 Task: Add Attachment from "Attach a link" to Card Card0000000036 in Board Board0000000009 in Workspace WS0000000003 in Trello. Add Cover Red to Card Card0000000036 in Board Board0000000009 in Workspace WS0000000003 in Trello. Add "Join Card" Button Button0000000036  to Card Card0000000036 in Board Board0000000009 in Workspace WS0000000003 in Trello. Add Description DS0000000036 to Card Card0000000036 in Board Board0000000009 in Workspace WS0000000003 in Trello. Add Comment CM0000000036 to Card Card0000000036 in Board Board0000000009 in Workspace WS0000000003 in Trello
Action: Mouse moved to (577, 38)
Screenshot: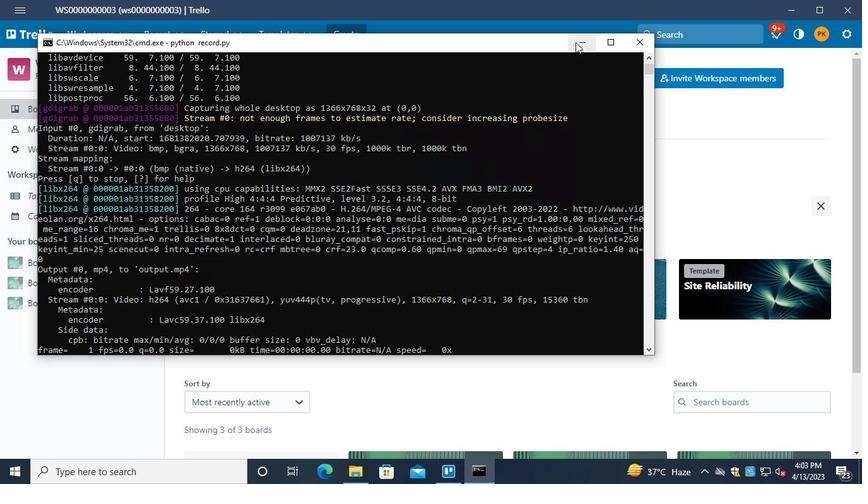 
Action: Mouse pressed left at (577, 38)
Screenshot: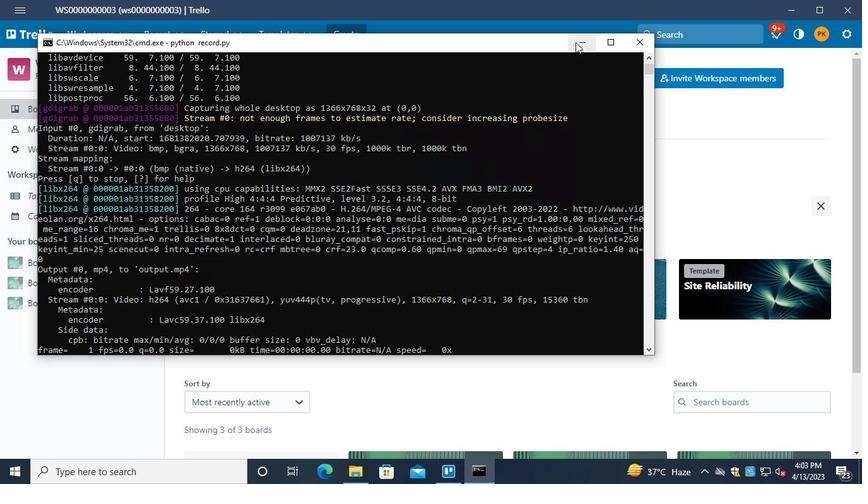 
Action: Mouse moved to (82, 312)
Screenshot: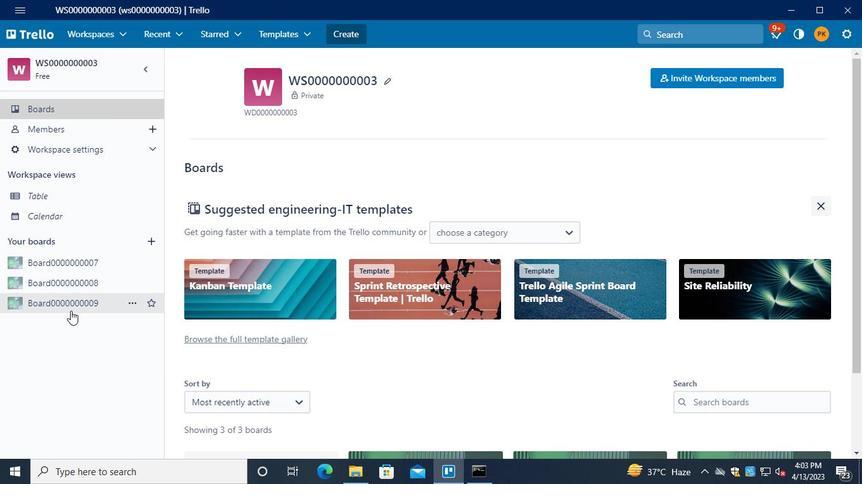
Action: Mouse pressed left at (82, 312)
Screenshot: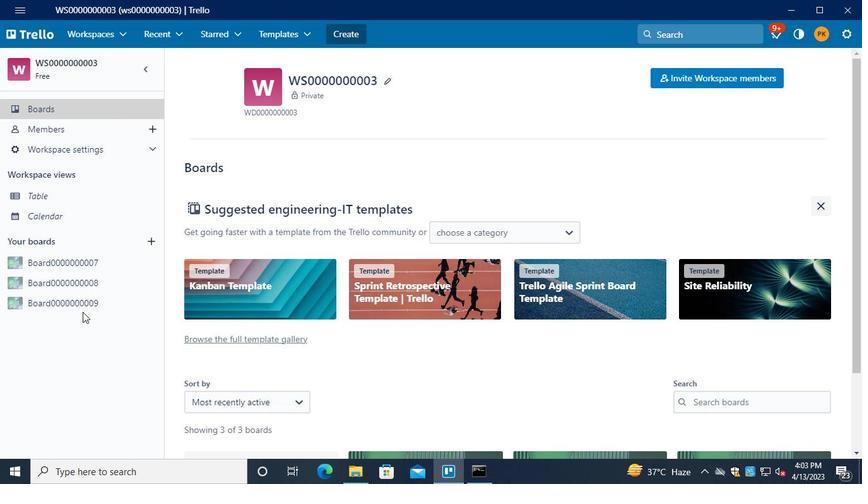 
Action: Mouse moved to (234, 380)
Screenshot: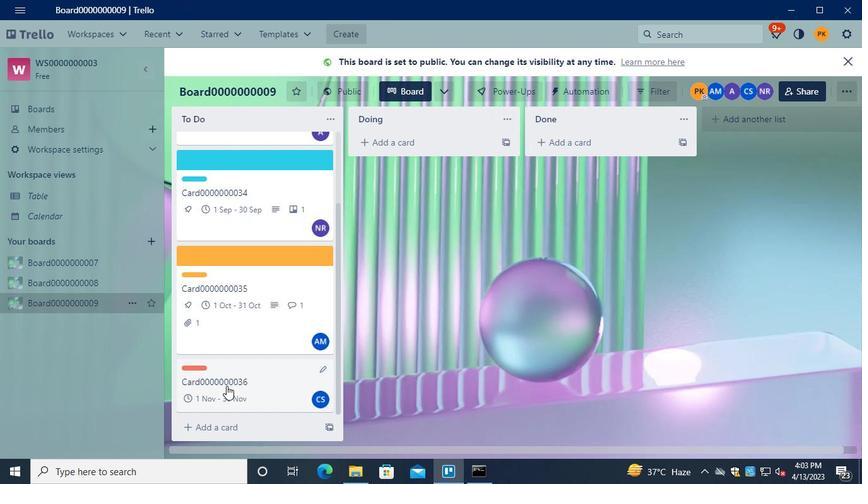 
Action: Mouse pressed left at (234, 380)
Screenshot: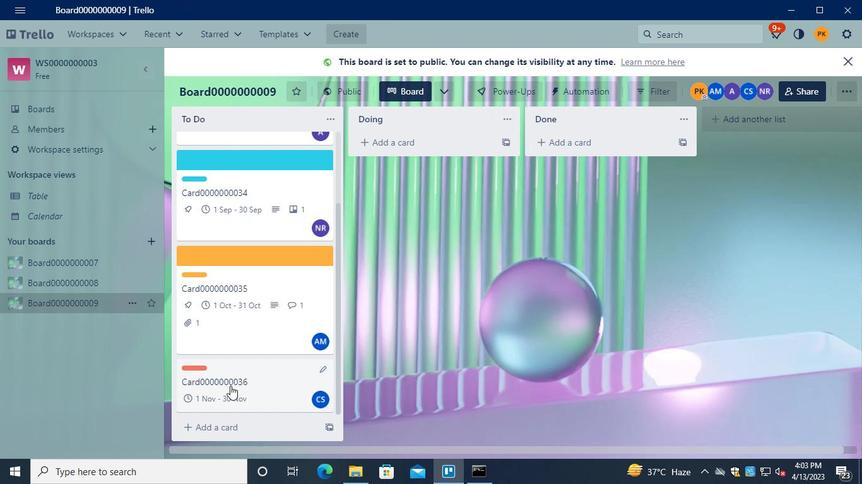 
Action: Mouse moved to (581, 266)
Screenshot: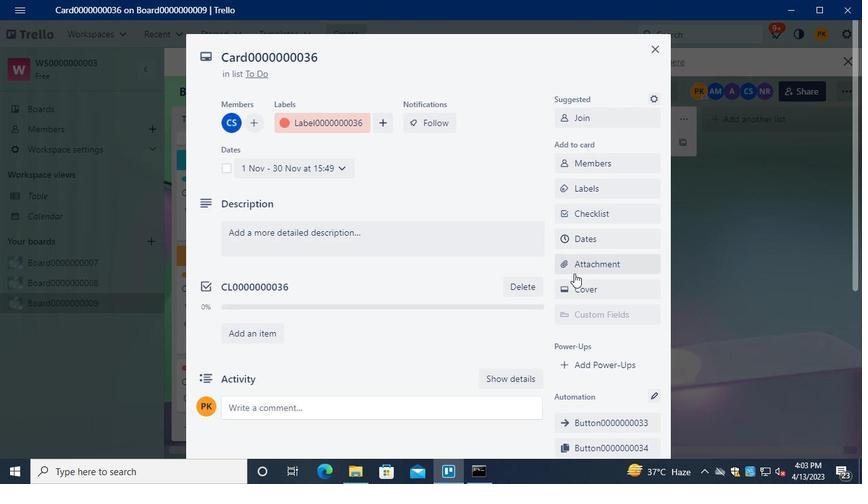 
Action: Mouse pressed left at (581, 266)
Screenshot: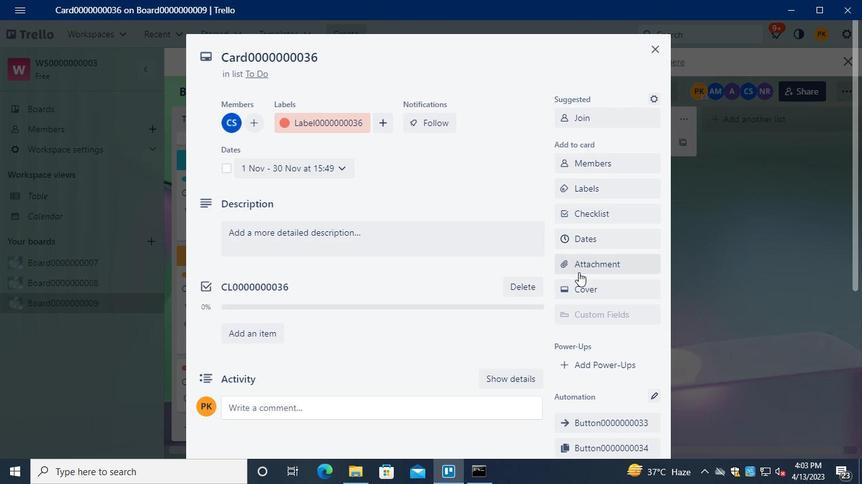 
Action: Mouse moved to (578, 258)
Screenshot: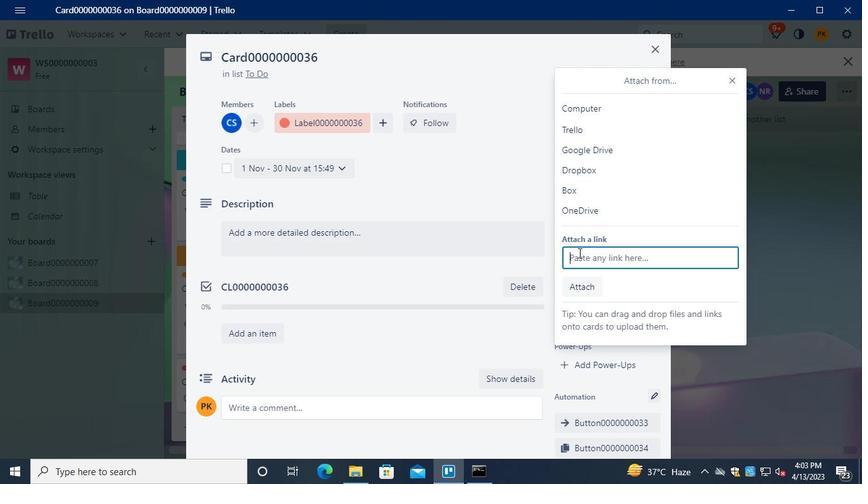 
Action: Keyboard Key.ctrl_l
Screenshot: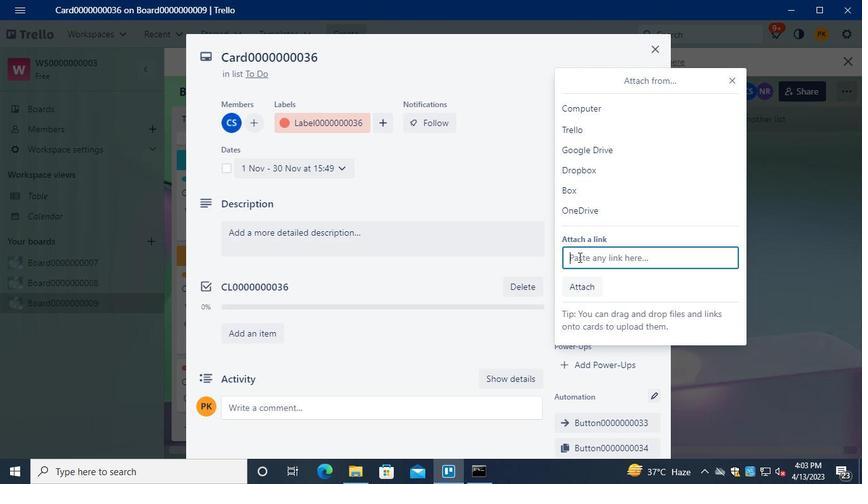 
Action: Keyboard \x16
Screenshot: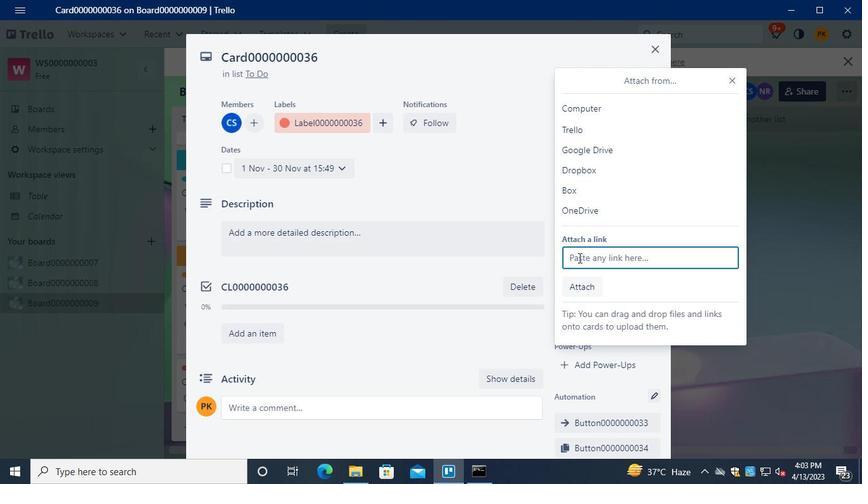 
Action: Mouse moved to (577, 259)
Screenshot: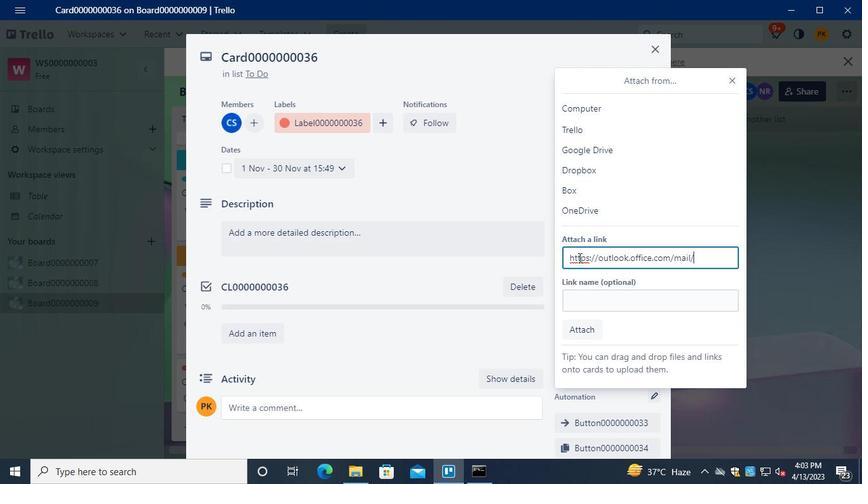 
Action: Keyboard Key.enter
Screenshot: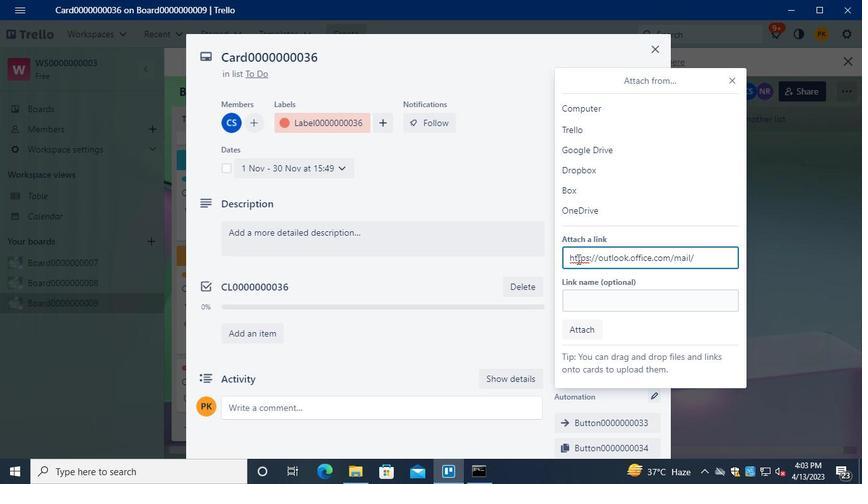 
Action: Mouse moved to (582, 280)
Screenshot: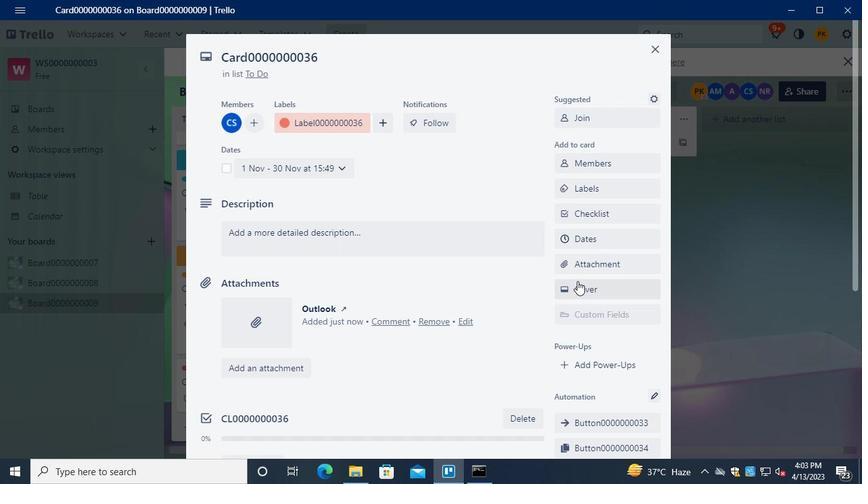 
Action: Mouse pressed left at (582, 280)
Screenshot: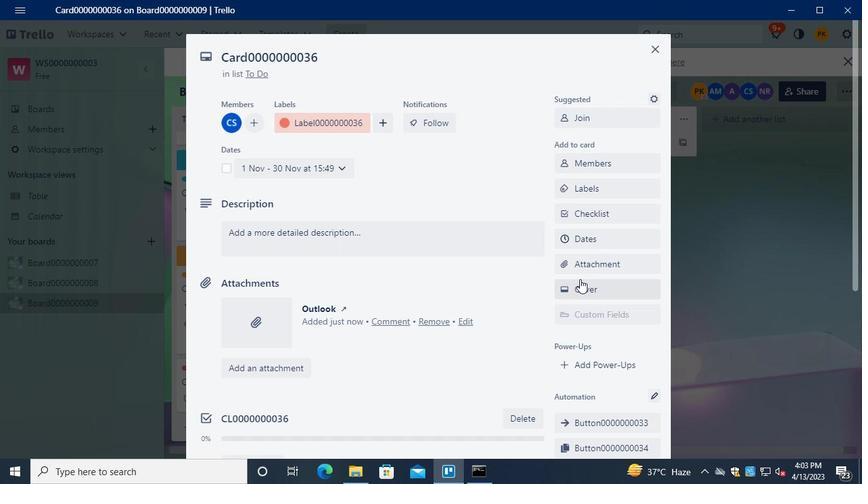 
Action: Mouse moved to (691, 208)
Screenshot: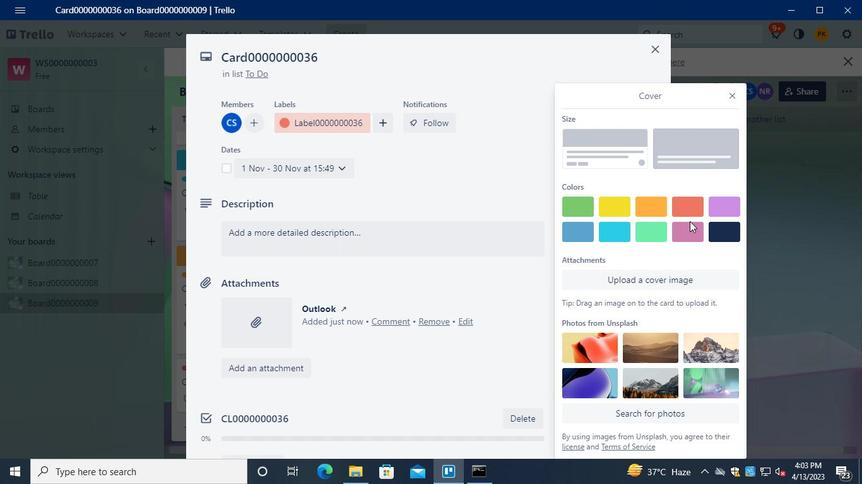 
Action: Mouse pressed left at (691, 208)
Screenshot: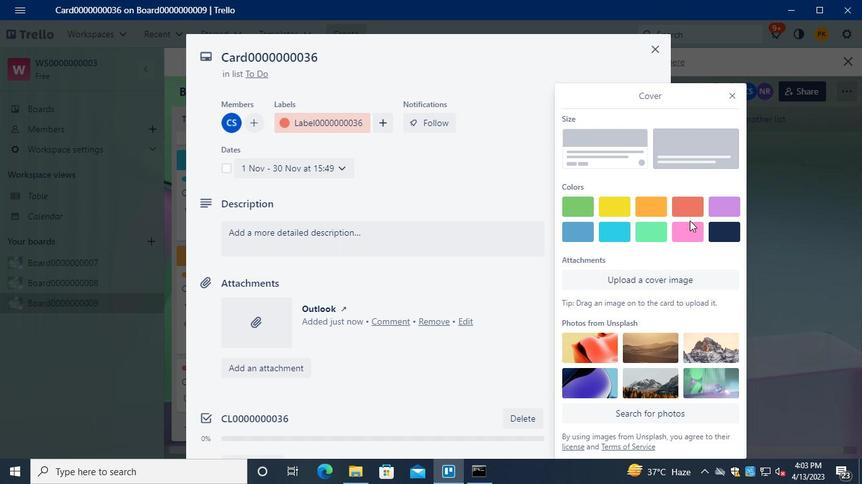 
Action: Mouse moved to (728, 75)
Screenshot: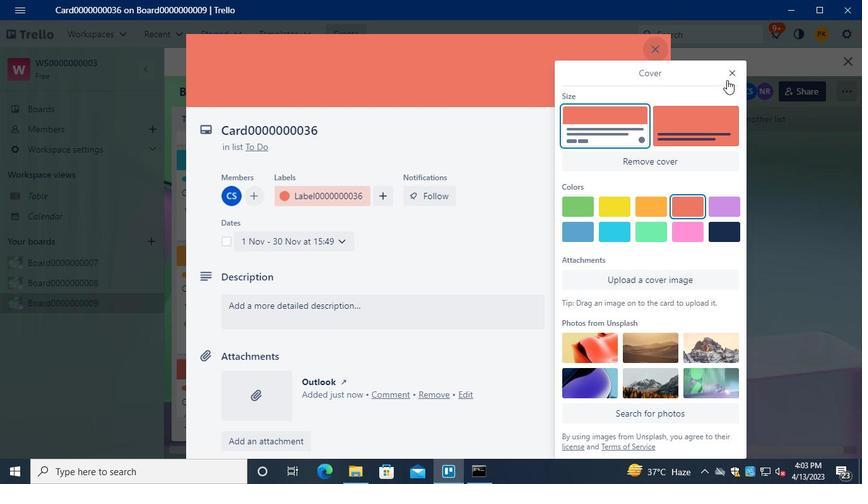 
Action: Mouse pressed left at (728, 75)
Screenshot: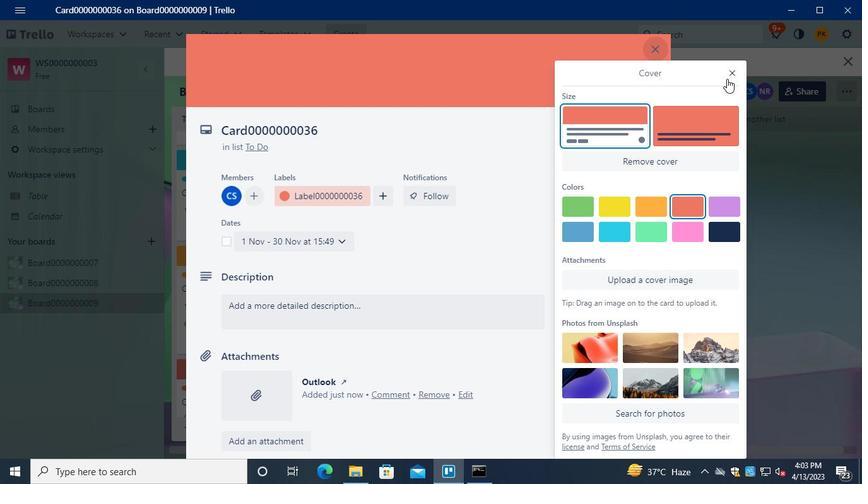 
Action: Mouse moved to (576, 424)
Screenshot: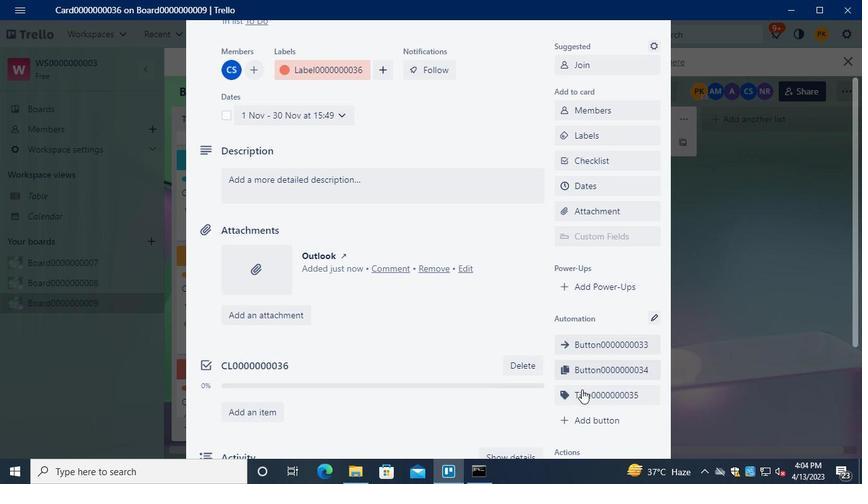 
Action: Mouse pressed left at (576, 424)
Screenshot: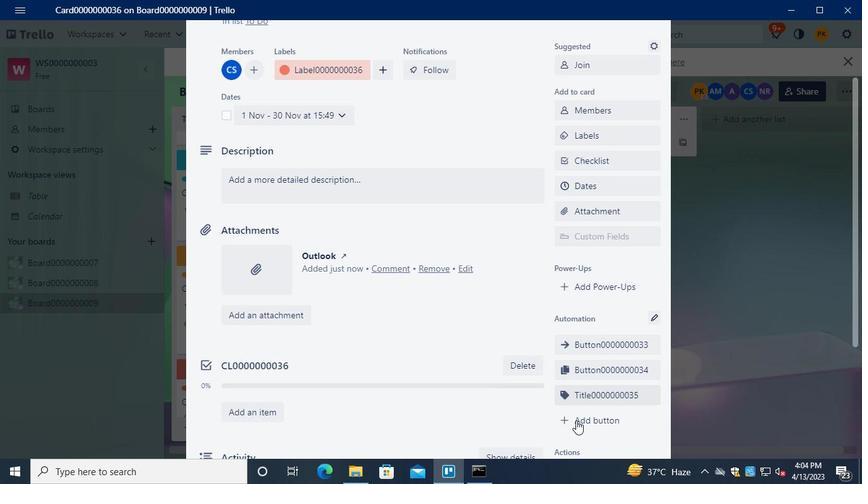 
Action: Mouse moved to (614, 210)
Screenshot: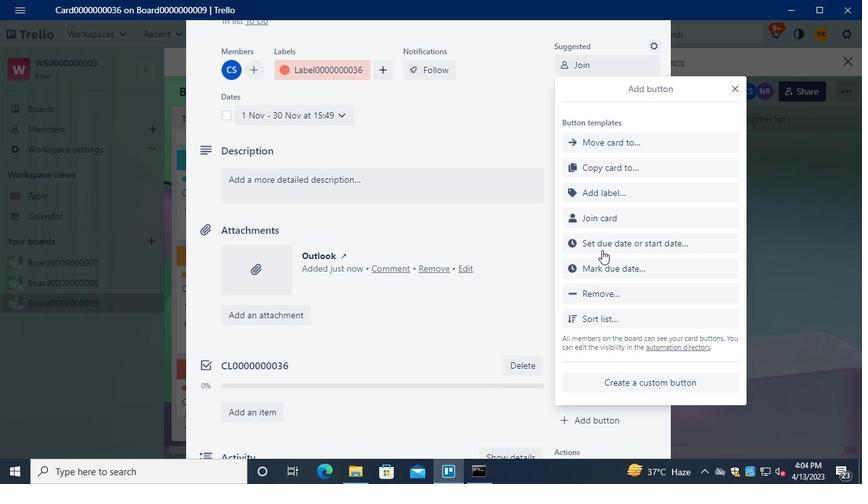 
Action: Mouse pressed left at (614, 210)
Screenshot: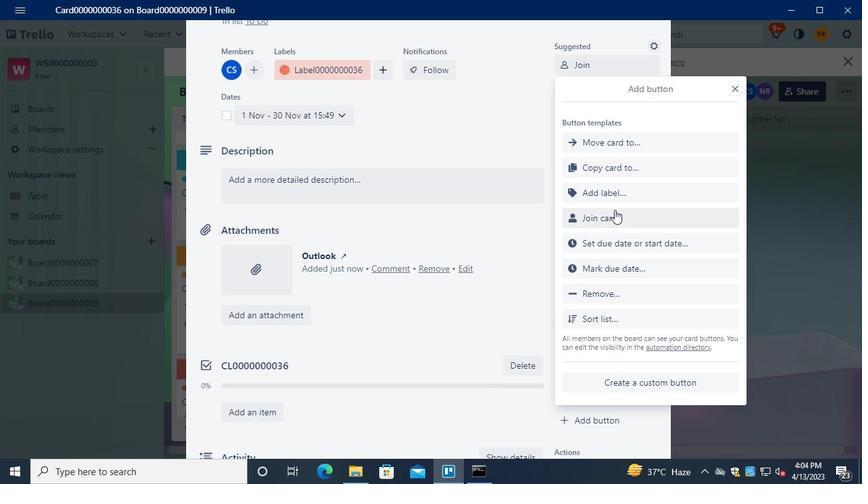 
Action: Mouse moved to (611, 212)
Screenshot: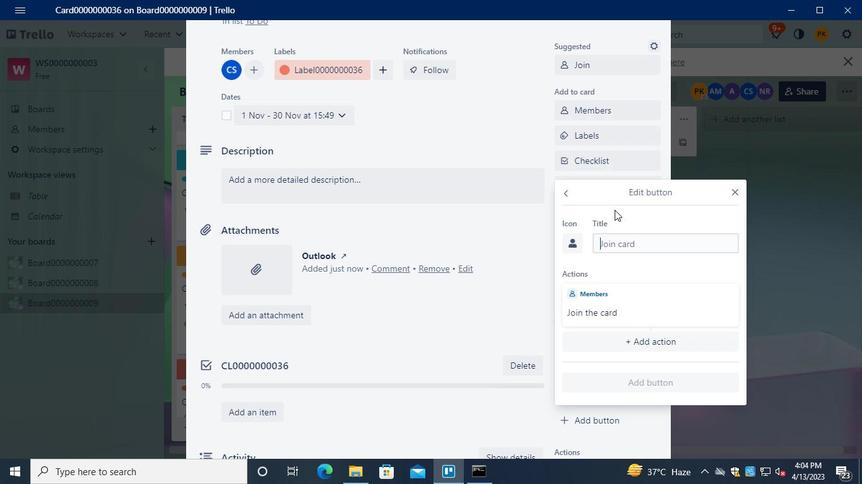 
Action: Keyboard Key.shift
Screenshot: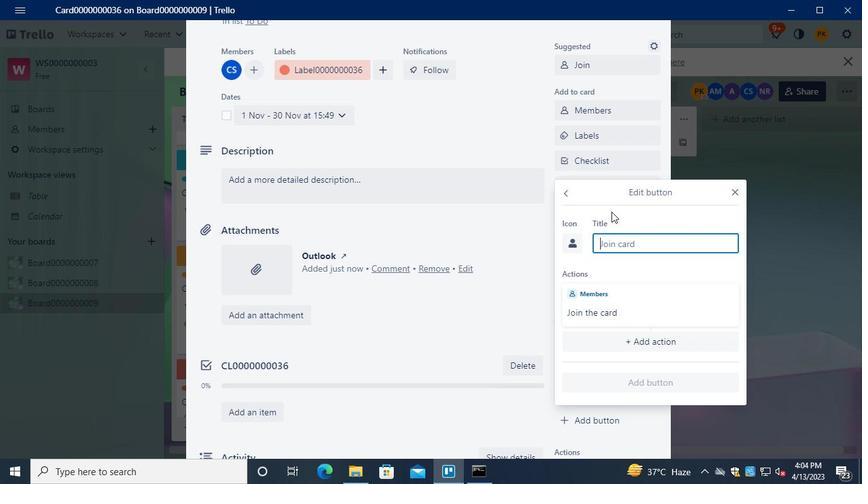 
Action: Keyboard Key.shift
Screenshot: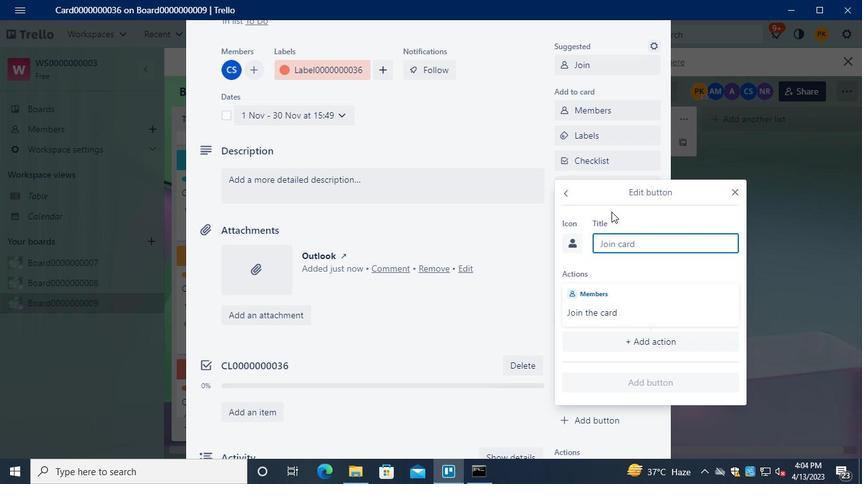 
Action: Keyboard Key.shift
Screenshot: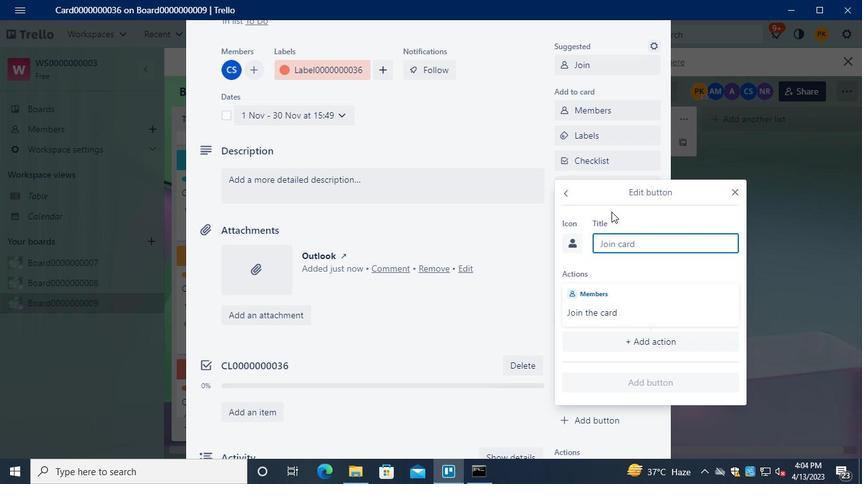 
Action: Keyboard Key.shift
Screenshot: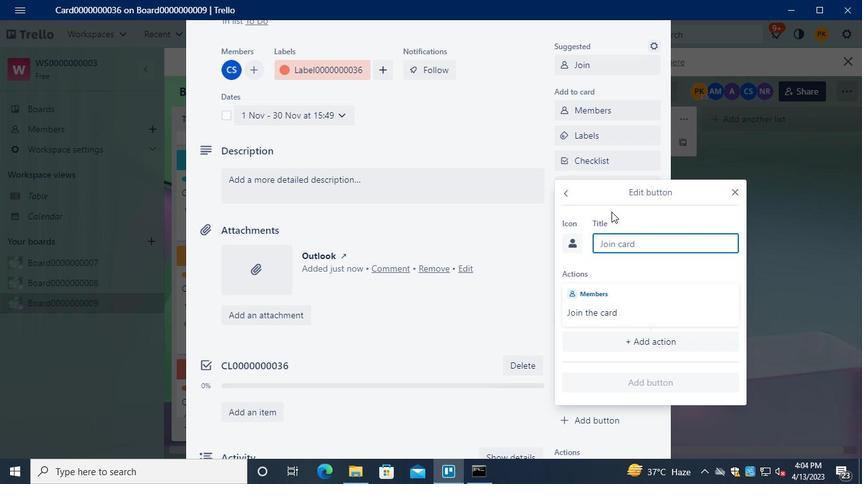 
Action: Keyboard Key.shift
Screenshot: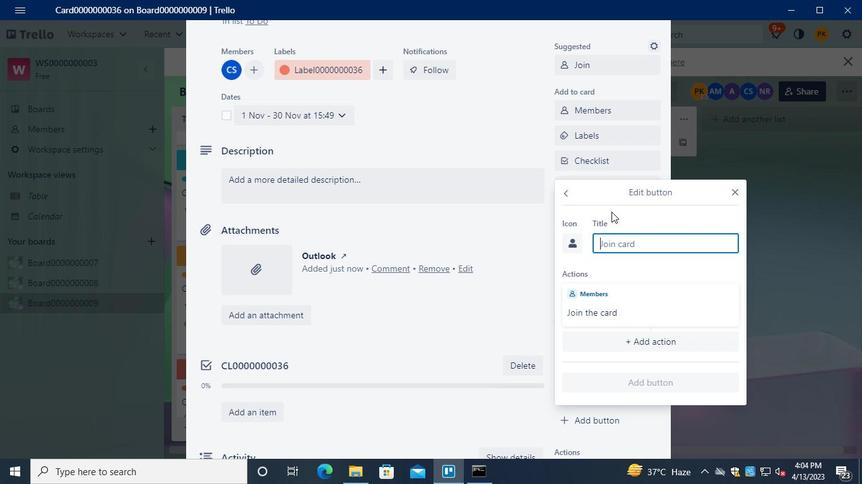
Action: Keyboard Key.shift
Screenshot: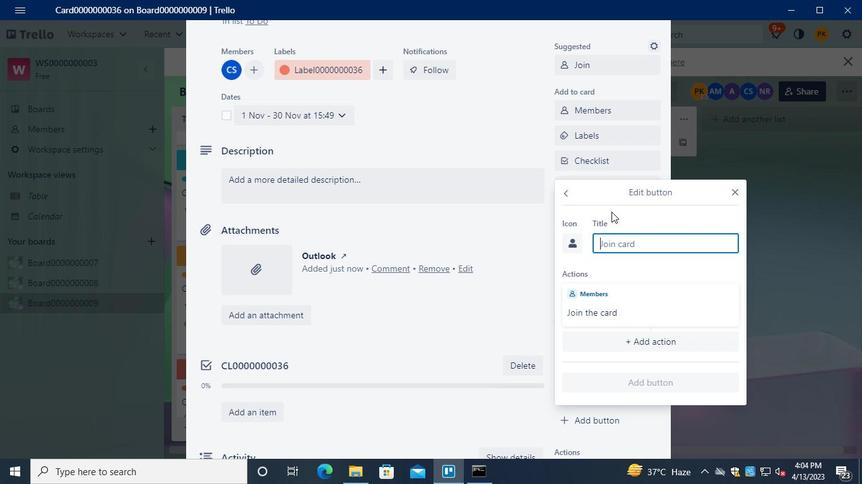 
Action: Keyboard Key.shift
Screenshot: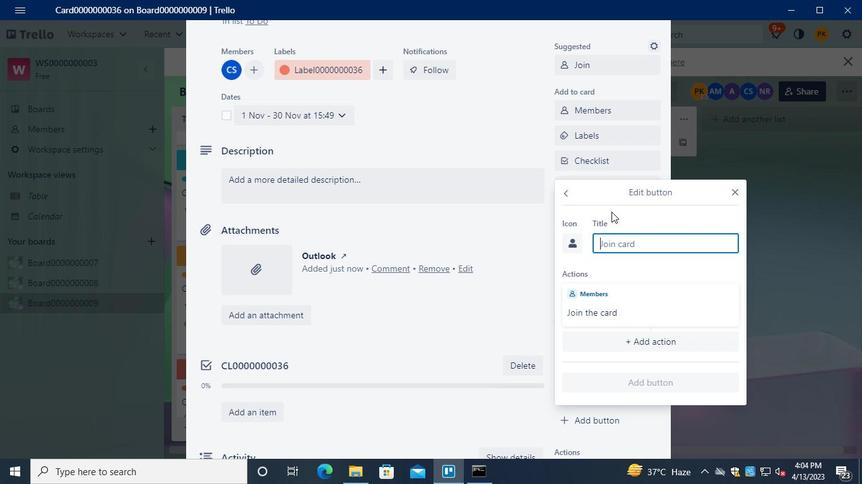 
Action: Keyboard Key.shift
Screenshot: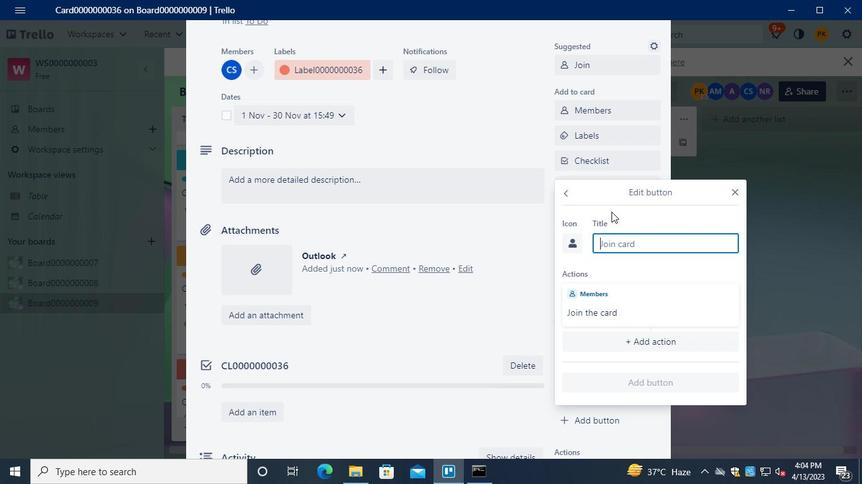
Action: Keyboard Key.shift
Screenshot: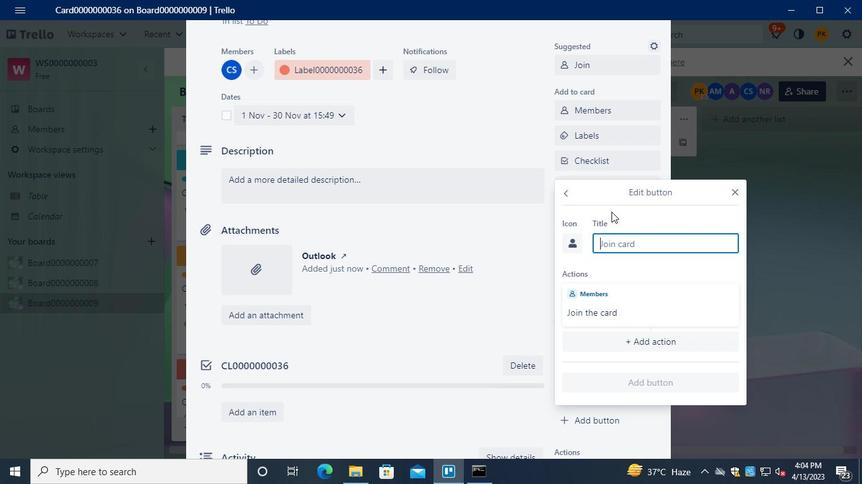 
Action: Keyboard Key.shift
Screenshot: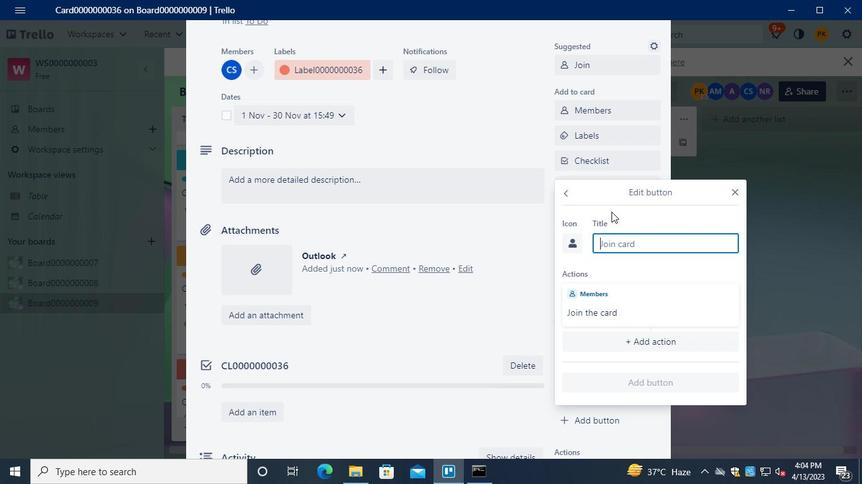 
Action: Keyboard Key.shift
Screenshot: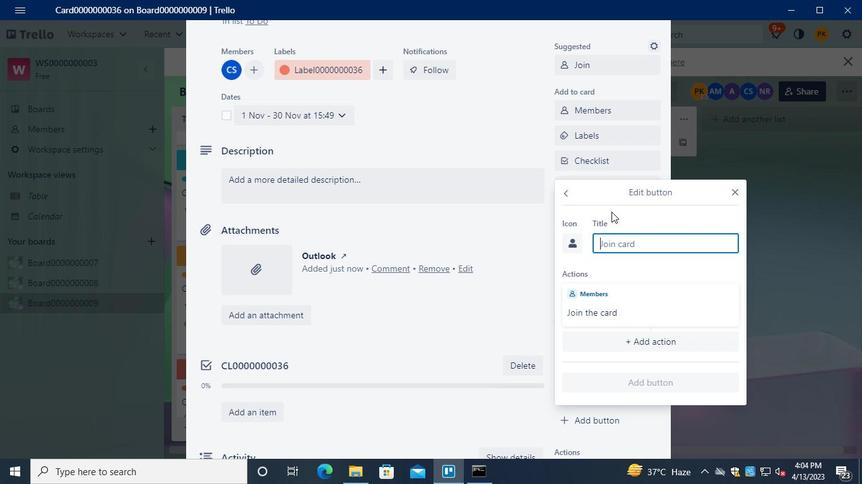 
Action: Keyboard Key.shift
Screenshot: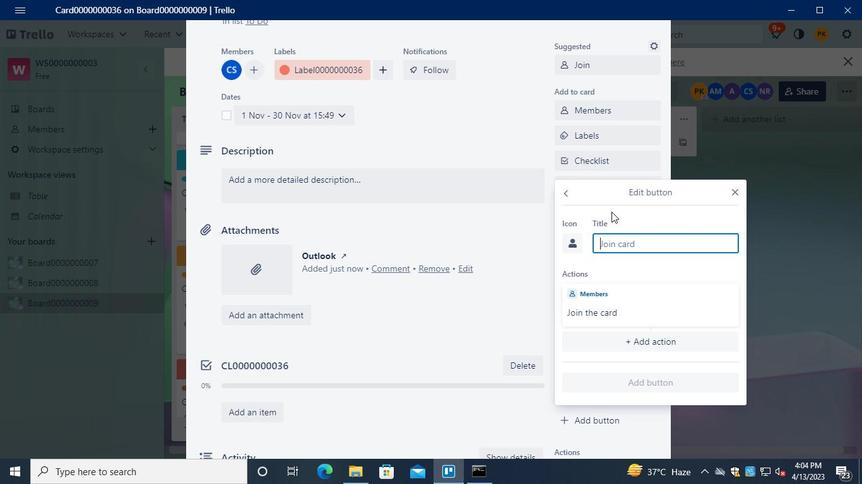 
Action: Keyboard Key.shift
Screenshot: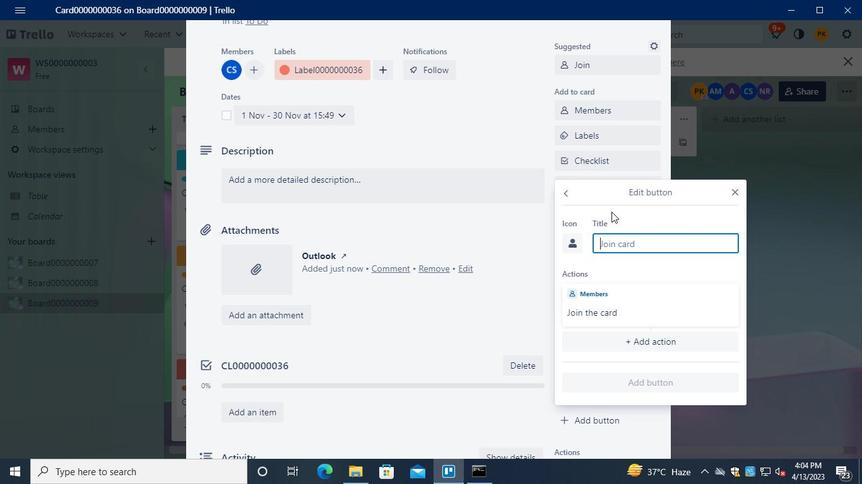 
Action: Keyboard Key.shift
Screenshot: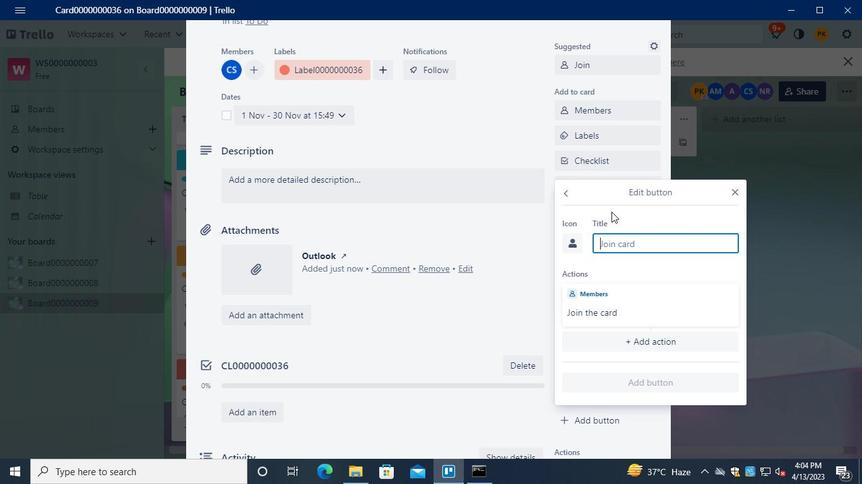 
Action: Keyboard B
Screenshot: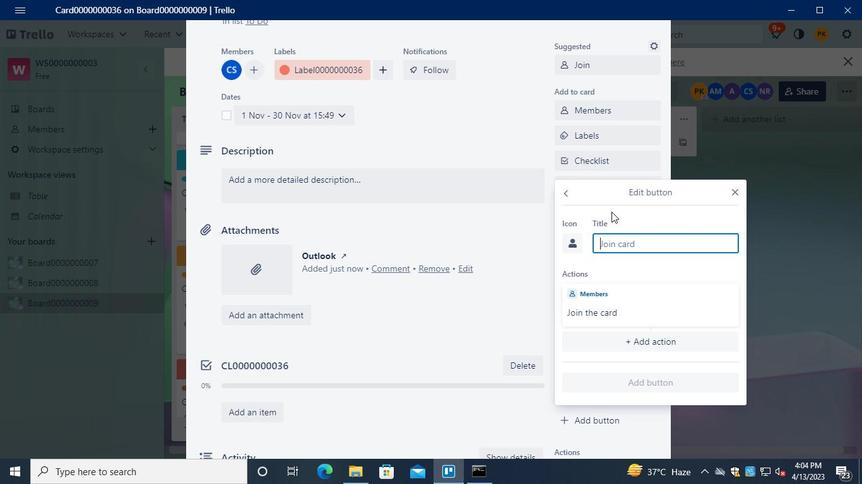 
Action: Keyboard U
Screenshot: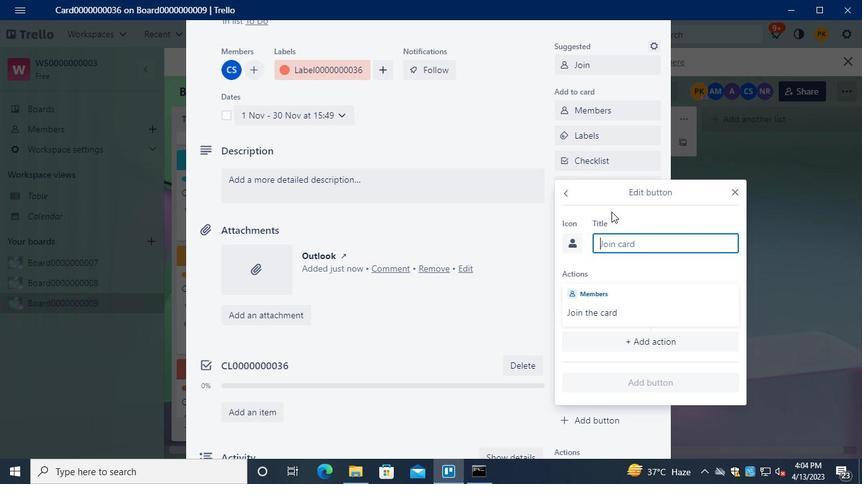 
Action: Keyboard Key.backspace
Screenshot: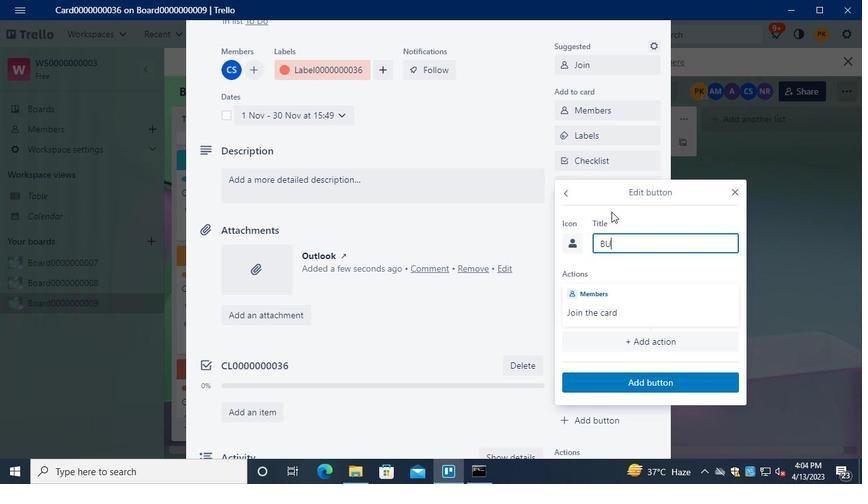 
Action: Keyboard u
Screenshot: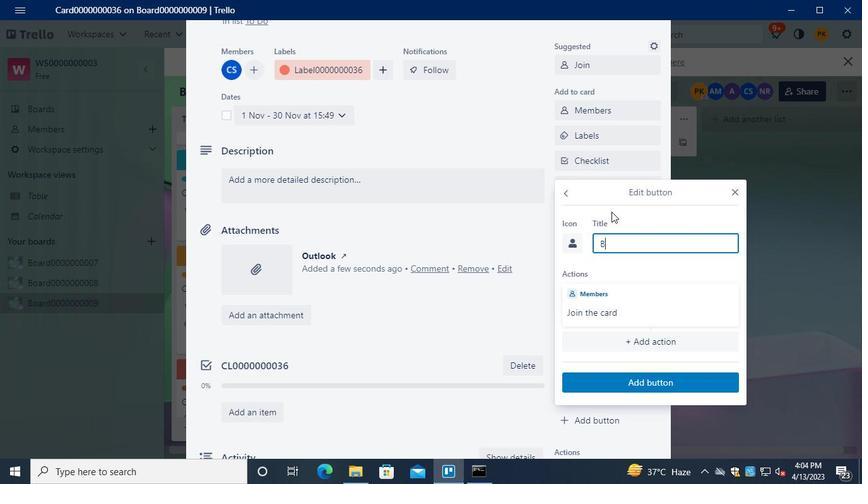 
Action: Keyboard t
Screenshot: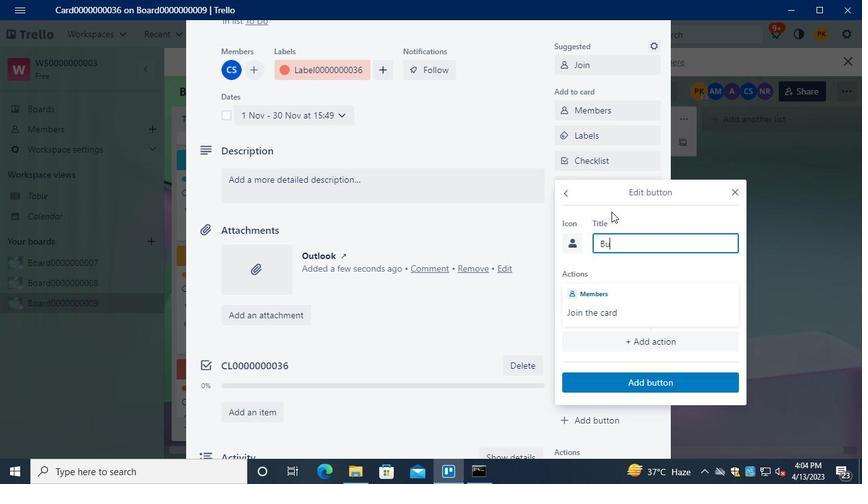 
Action: Keyboard t
Screenshot: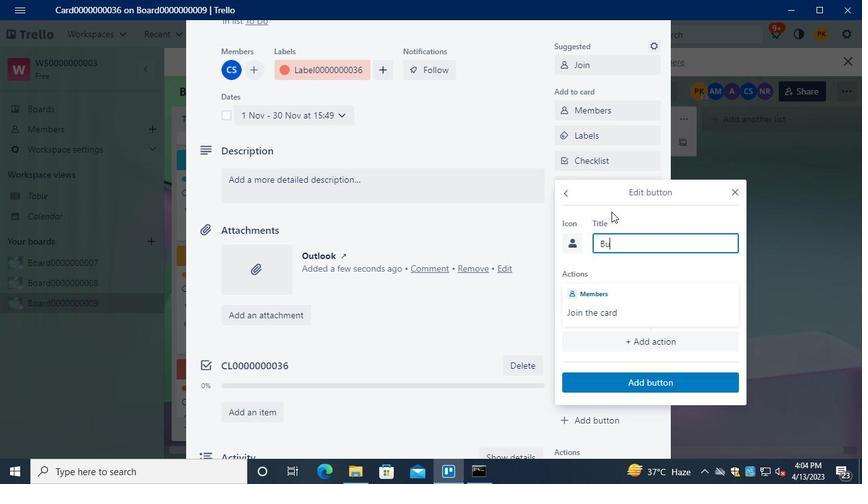 
Action: Keyboard o
Screenshot: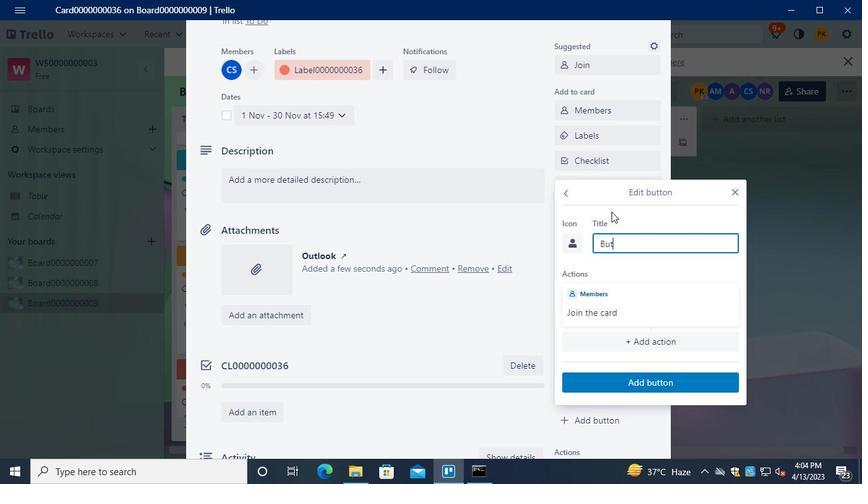
Action: Keyboard n
Screenshot: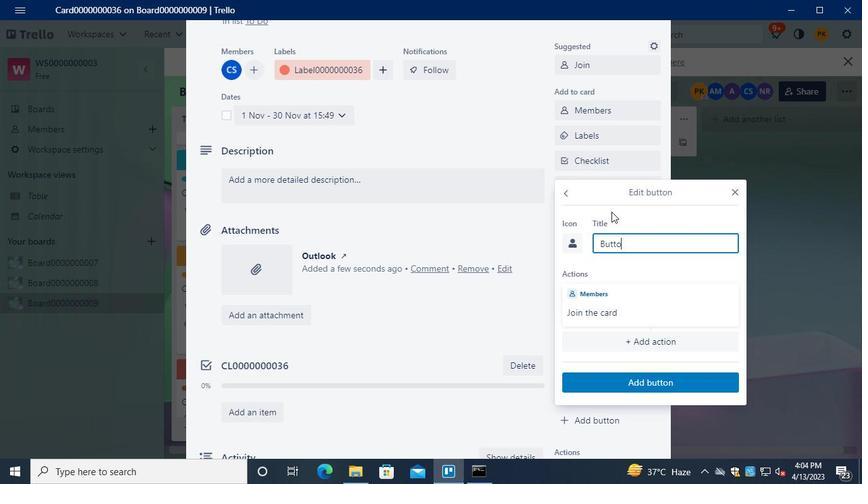 
Action: Keyboard <96>
Screenshot: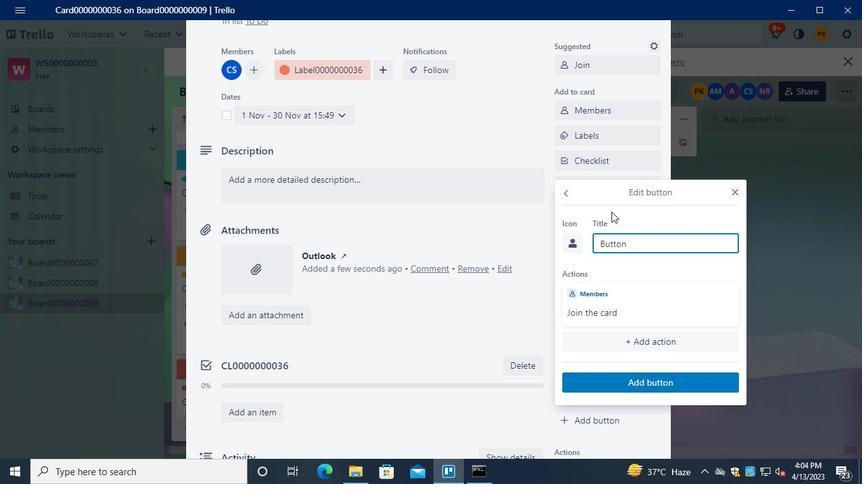 
Action: Keyboard <96>
Screenshot: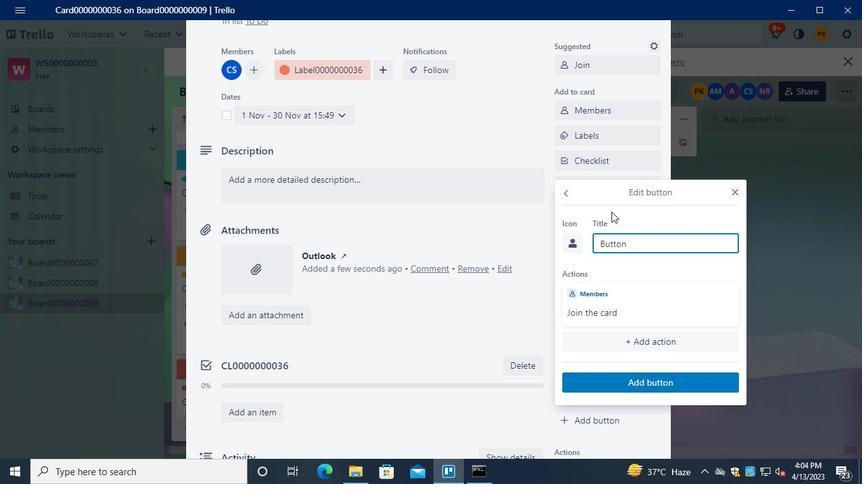 
Action: Keyboard <96>
Screenshot: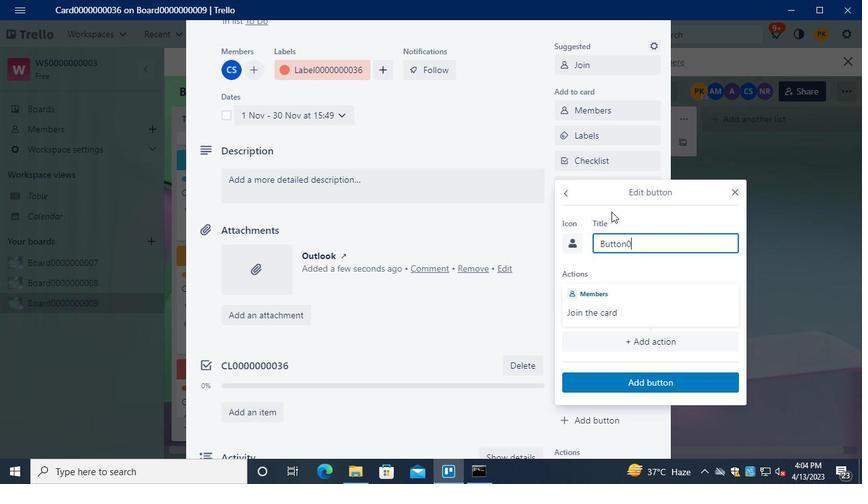 
Action: Keyboard <96>
Screenshot: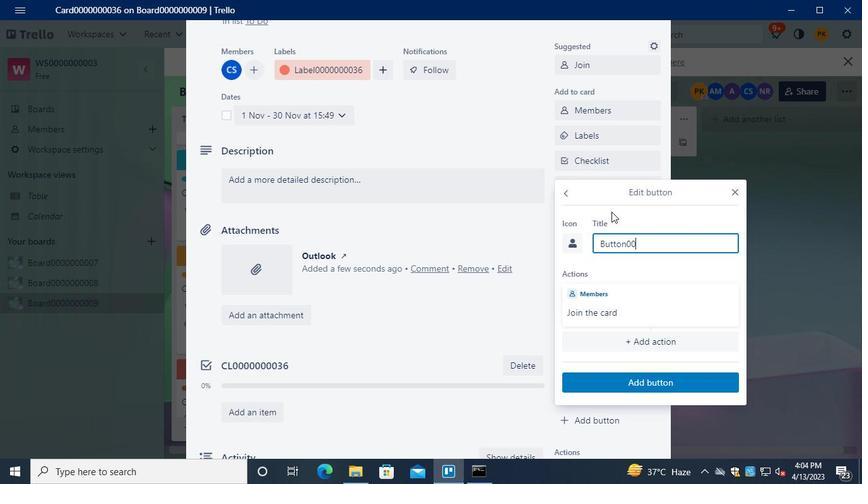 
Action: Keyboard <96>
Screenshot: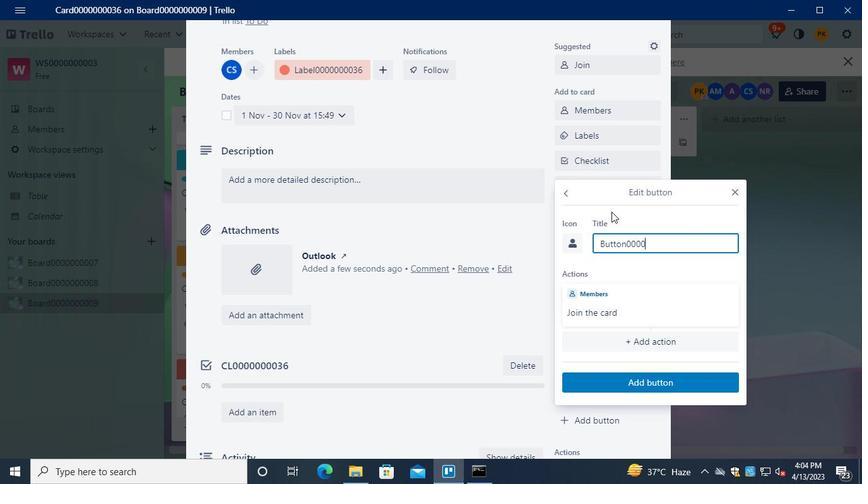 
Action: Keyboard <96>
Screenshot: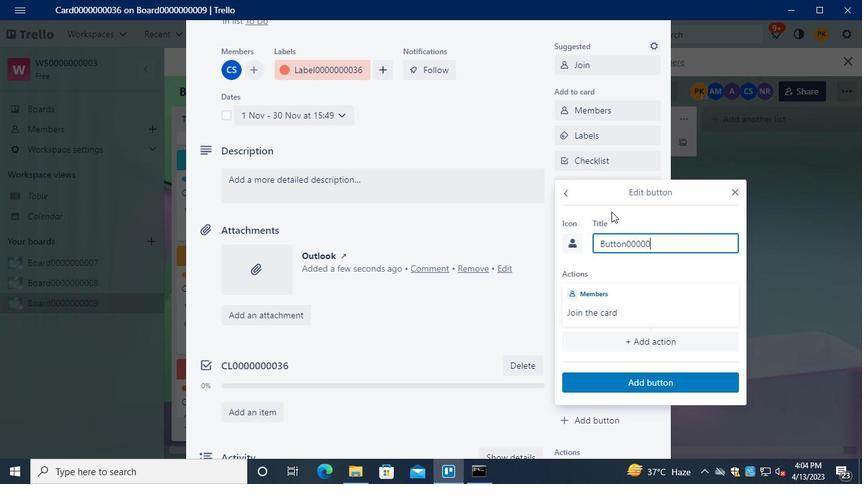
Action: Keyboard <96>
Screenshot: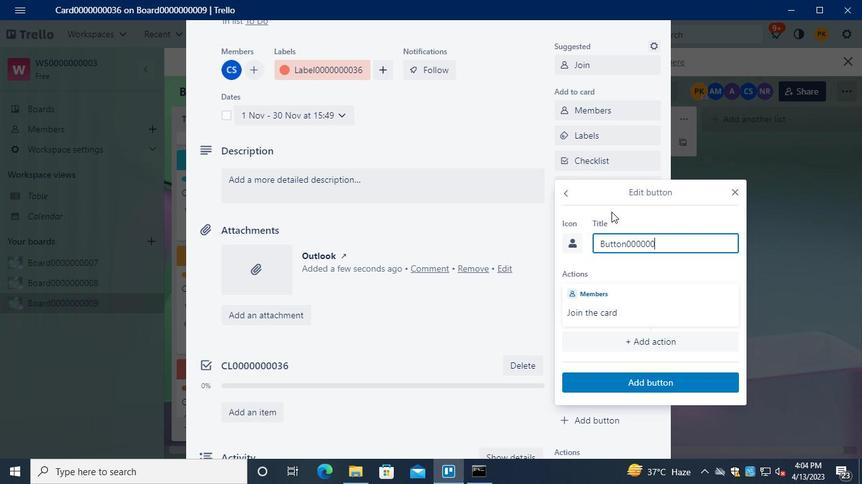
Action: Keyboard <96>
Screenshot: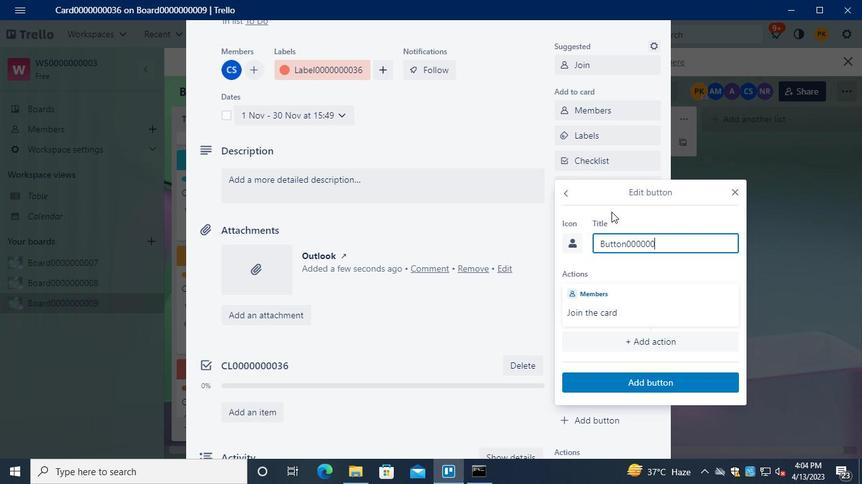 
Action: Mouse moved to (347, 210)
Screenshot: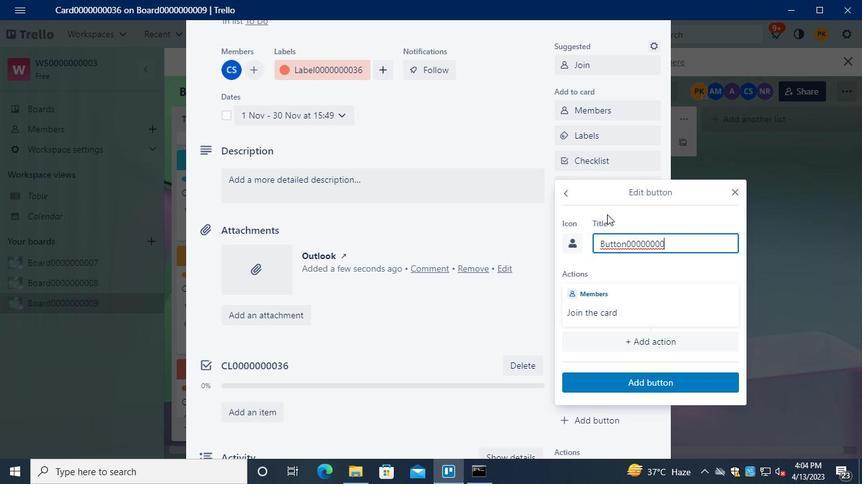 
Action: Keyboard <99>
Screenshot: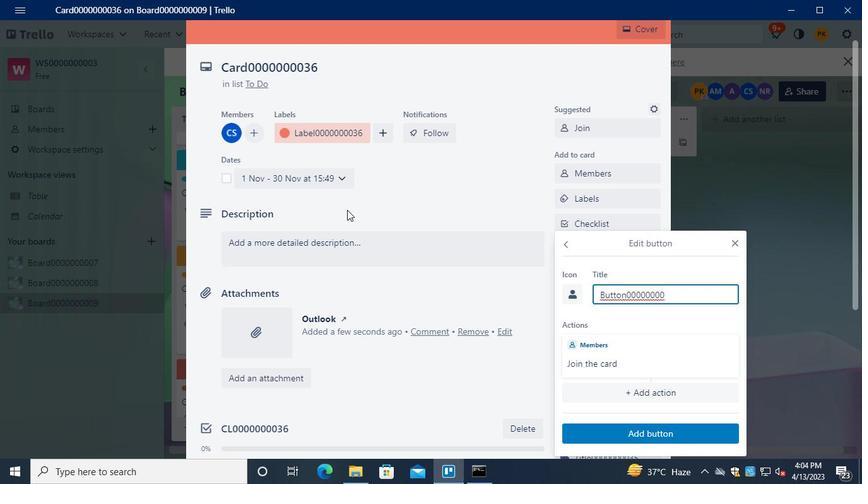 
Action: Keyboard <102>
Screenshot: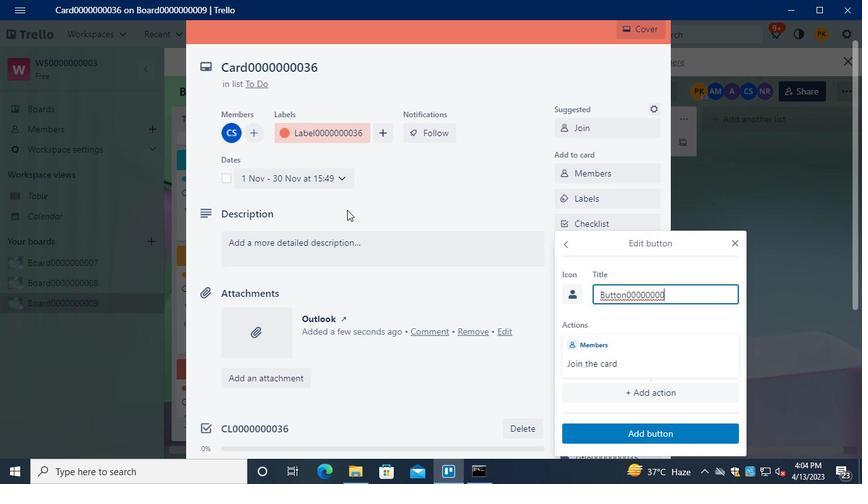 
Action: Mouse moved to (619, 429)
Screenshot: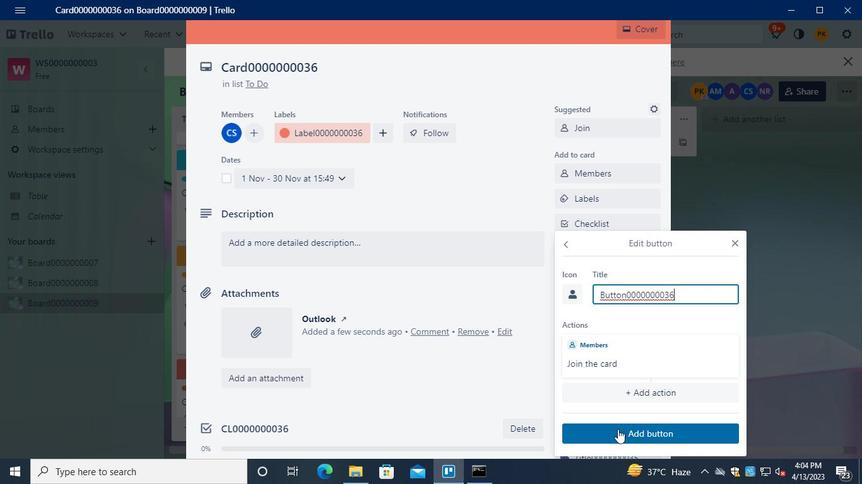 
Action: Mouse pressed left at (619, 429)
Screenshot: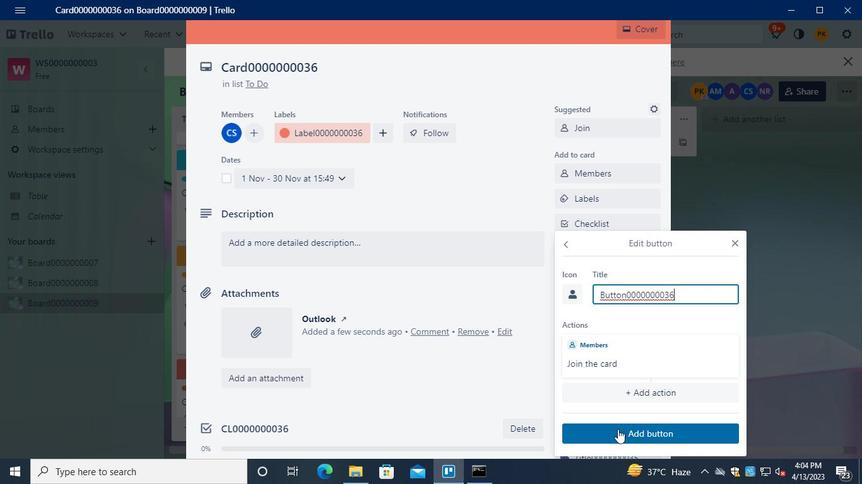 
Action: Mouse moved to (566, 248)
Screenshot: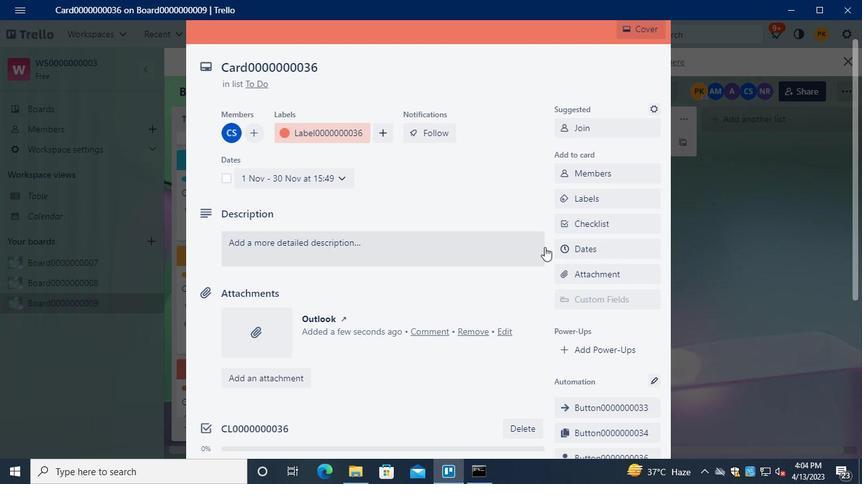 
Action: Mouse pressed left at (566, 248)
Screenshot: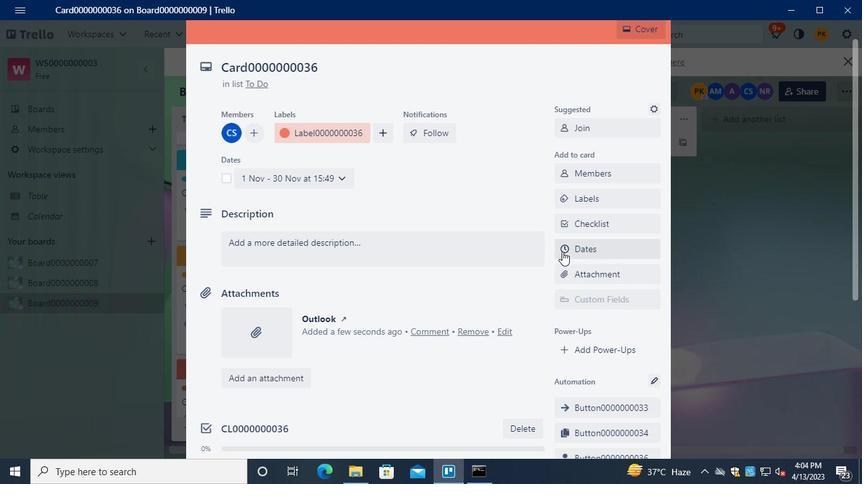 
Action: Mouse moved to (641, 437)
Screenshot: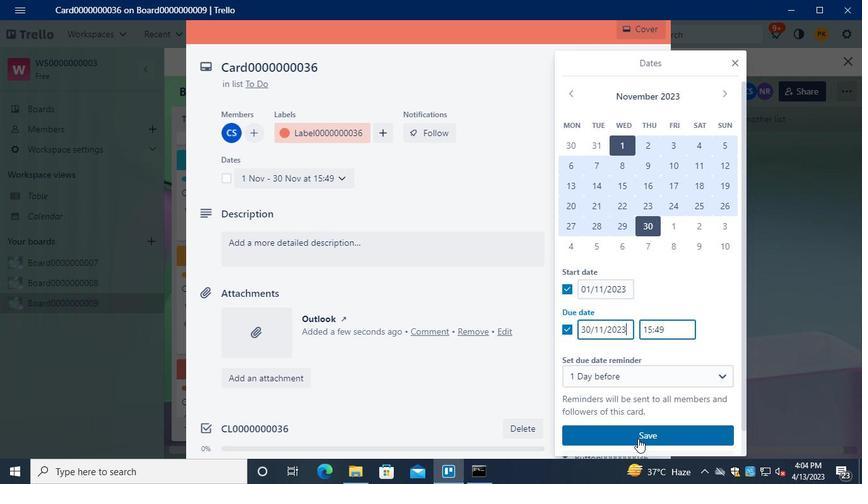 
Action: Mouse pressed left at (641, 437)
Screenshot: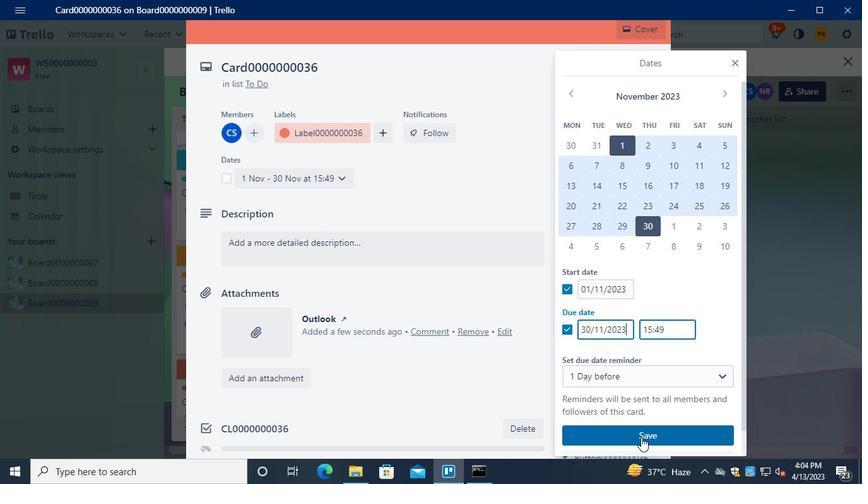 
Action: Mouse moved to (324, 236)
Screenshot: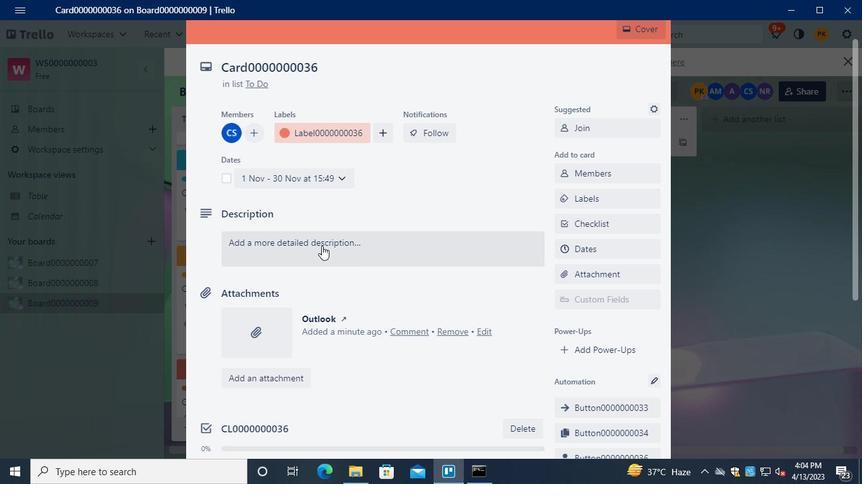 
Action: Mouse pressed left at (324, 236)
Screenshot: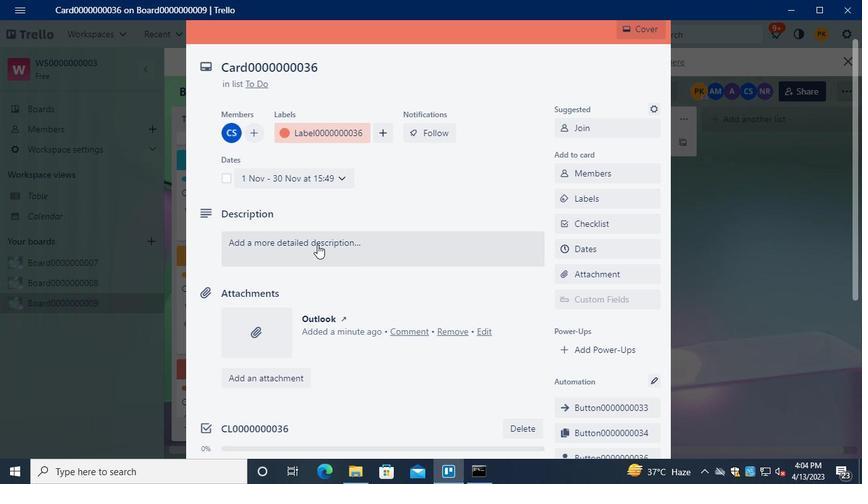 
Action: Keyboard Key.shift
Screenshot: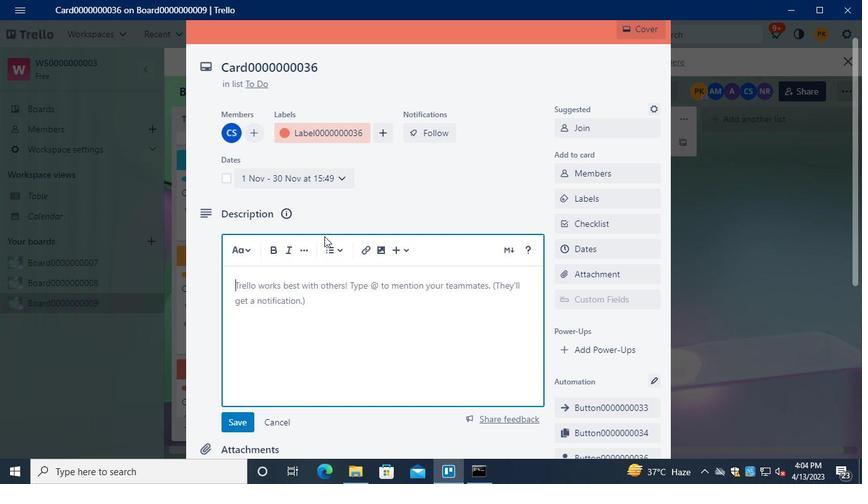
Action: Keyboard D
Screenshot: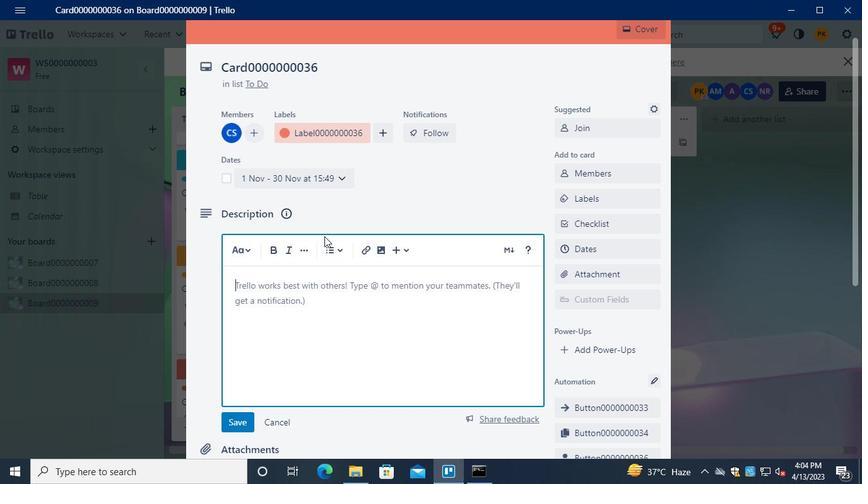 
Action: Keyboard S
Screenshot: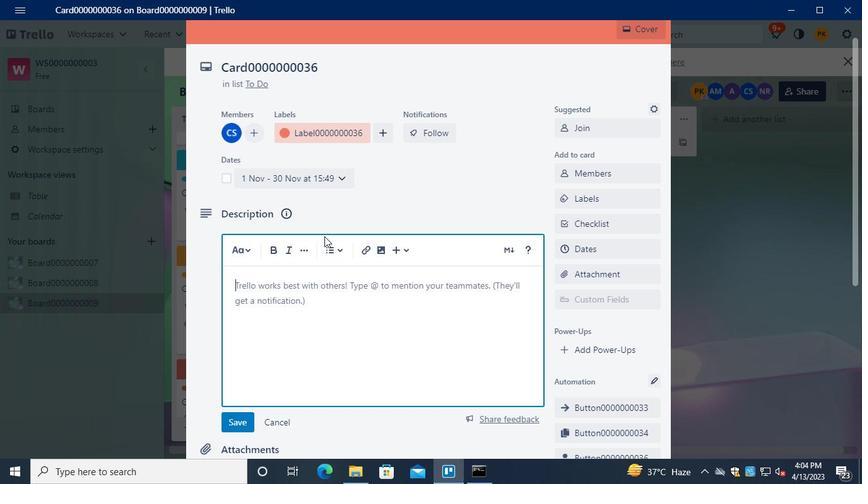 
Action: Keyboard <96>
Screenshot: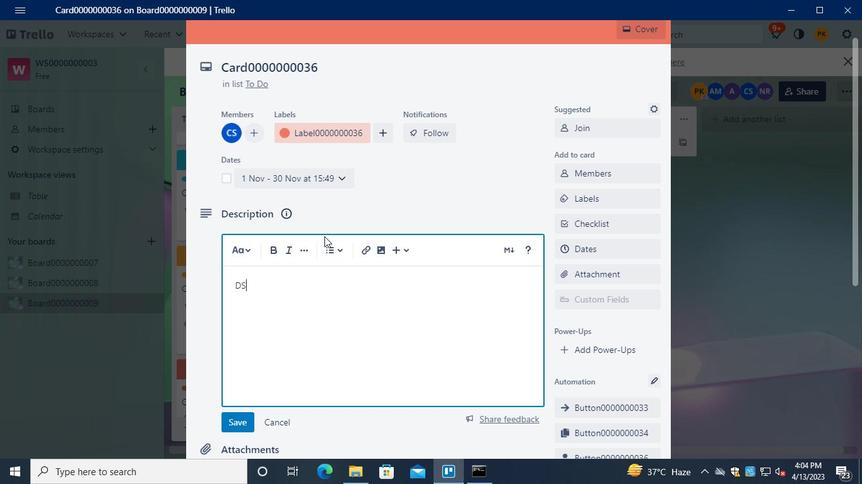 
Action: Keyboard <96>
Screenshot: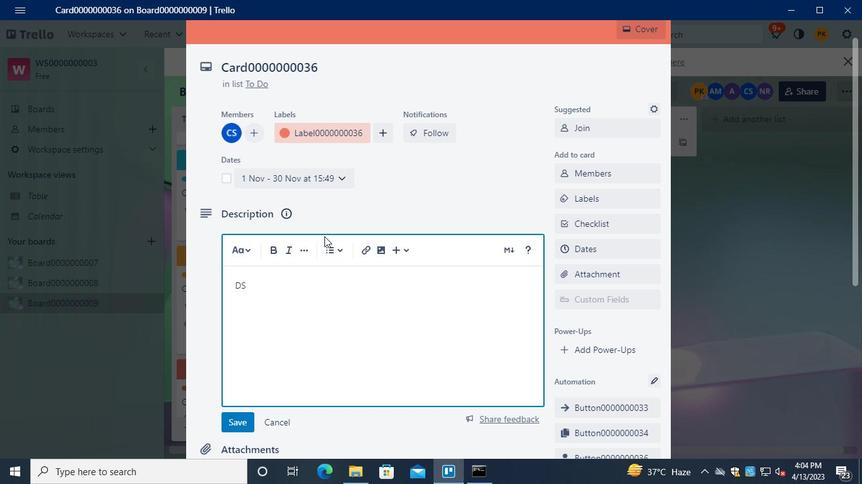 
Action: Keyboard <96>
Screenshot: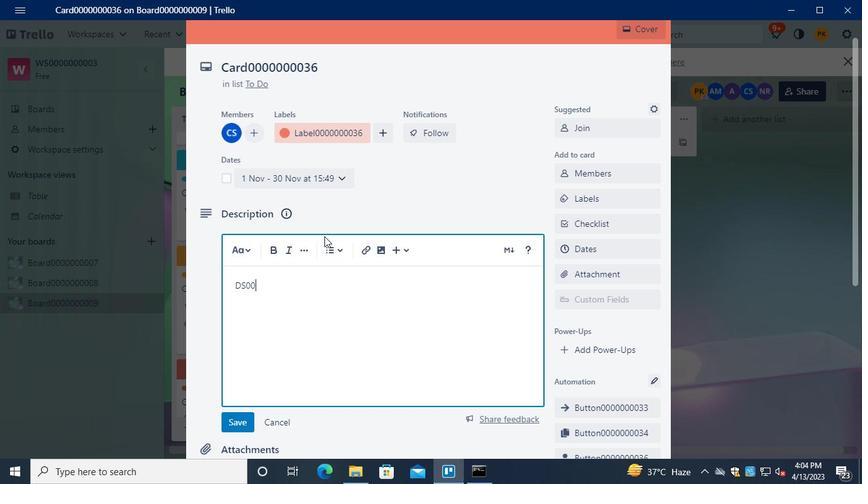 
Action: Keyboard <96>
Screenshot: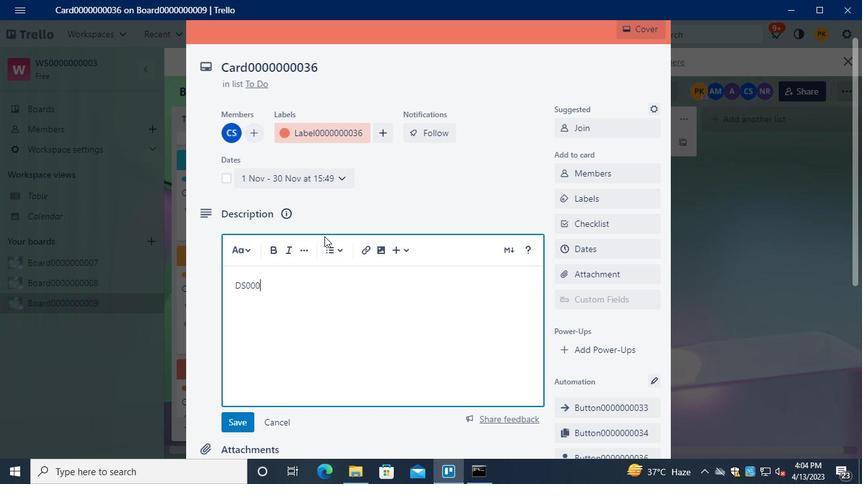 
Action: Keyboard <96>
Screenshot: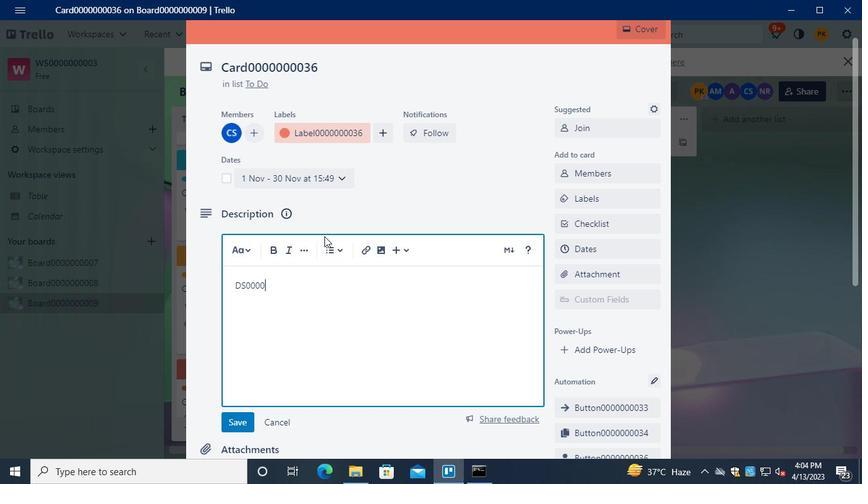 
Action: Keyboard <96>
Screenshot: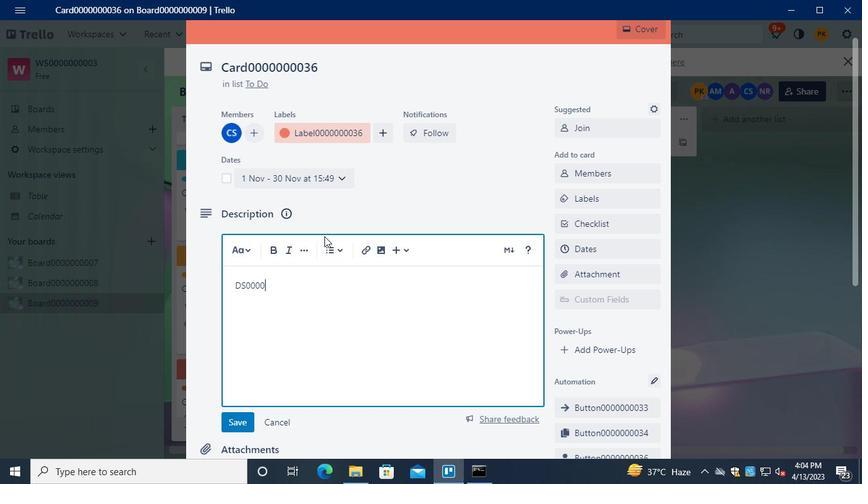 
Action: Keyboard <96>
Screenshot: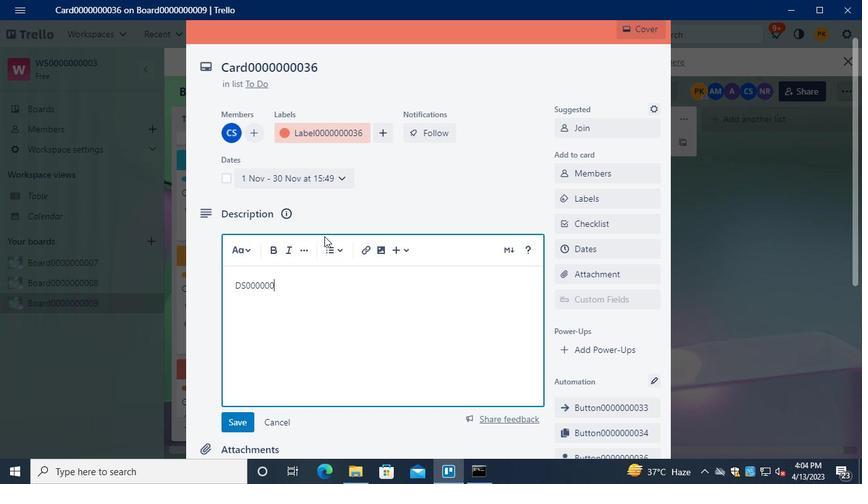 
Action: Keyboard <96>
Screenshot: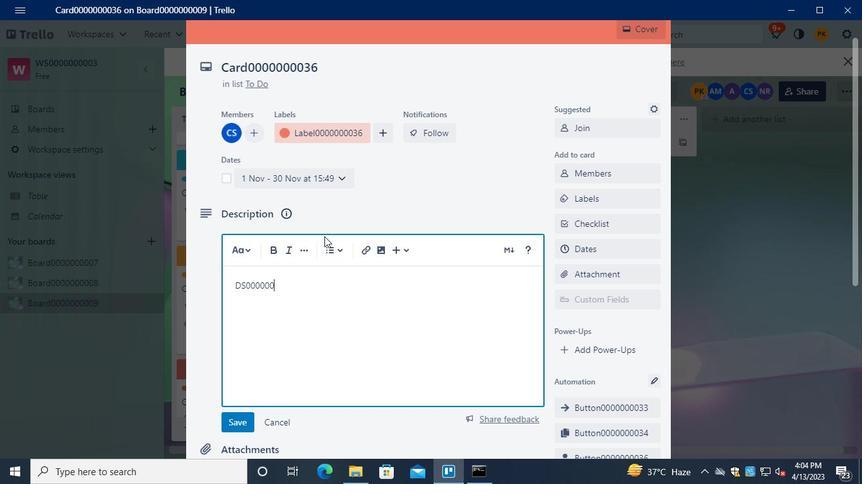 
Action: Keyboard <99>
Screenshot: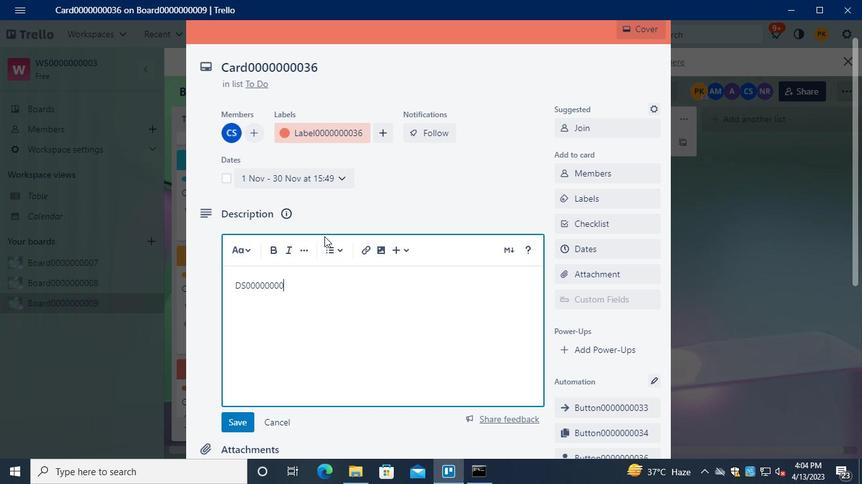 
Action: Keyboard <102>
Screenshot: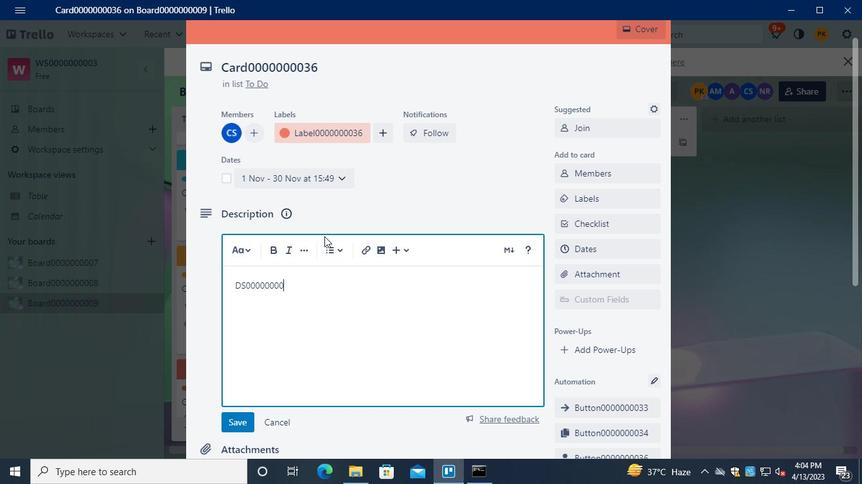
Action: Mouse moved to (237, 415)
Screenshot: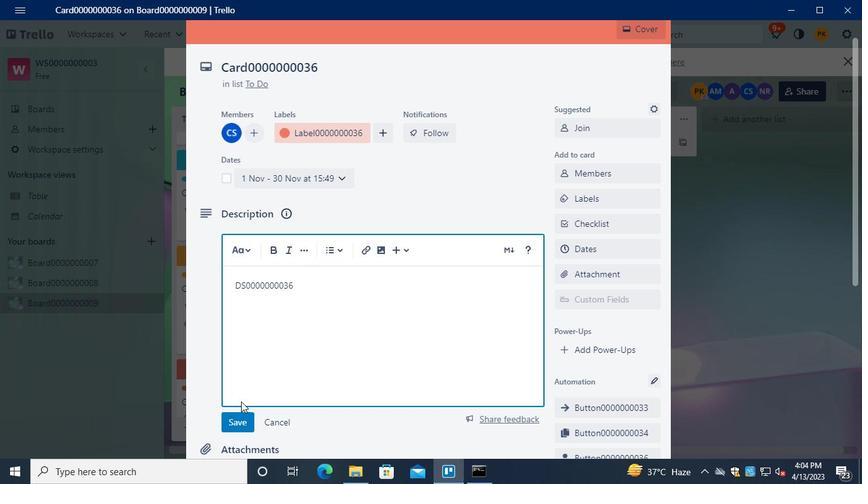 
Action: Mouse pressed left at (237, 415)
Screenshot: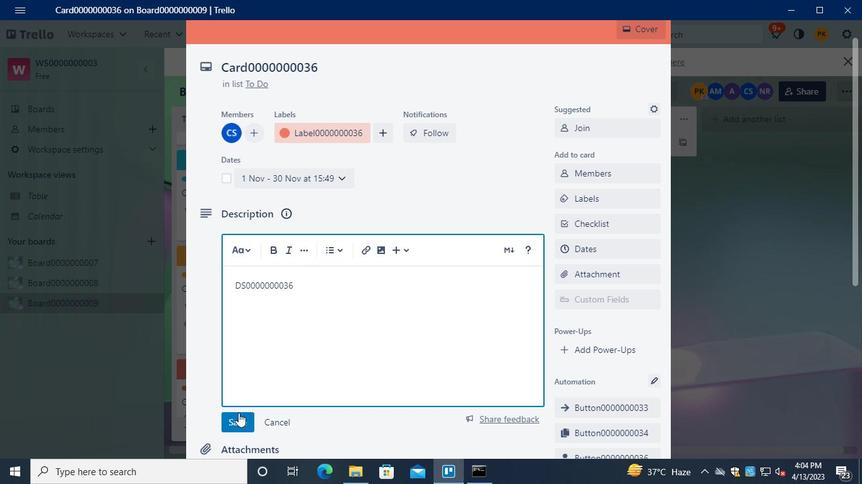 
Action: Mouse moved to (272, 339)
Screenshot: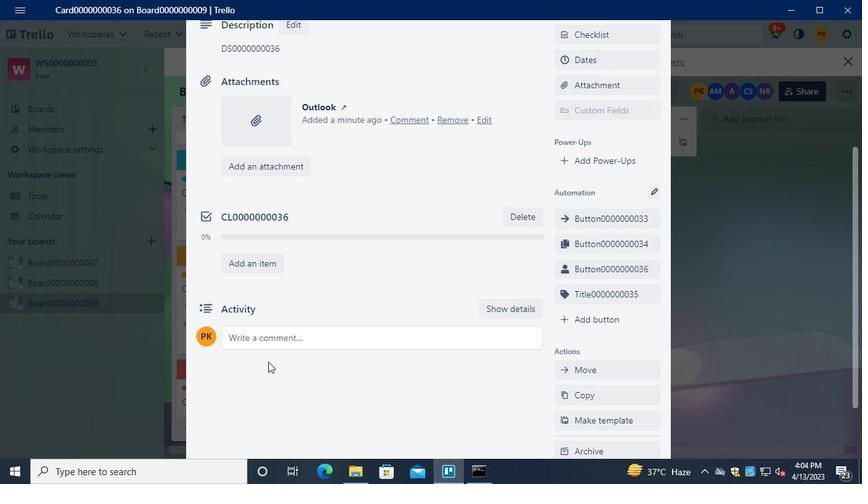 
Action: Mouse pressed left at (272, 339)
Screenshot: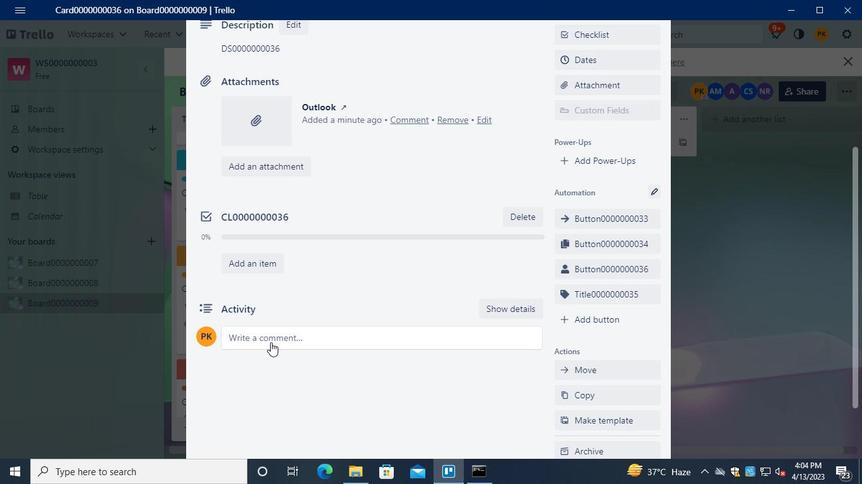 
Action: Keyboard Key.shift
Screenshot: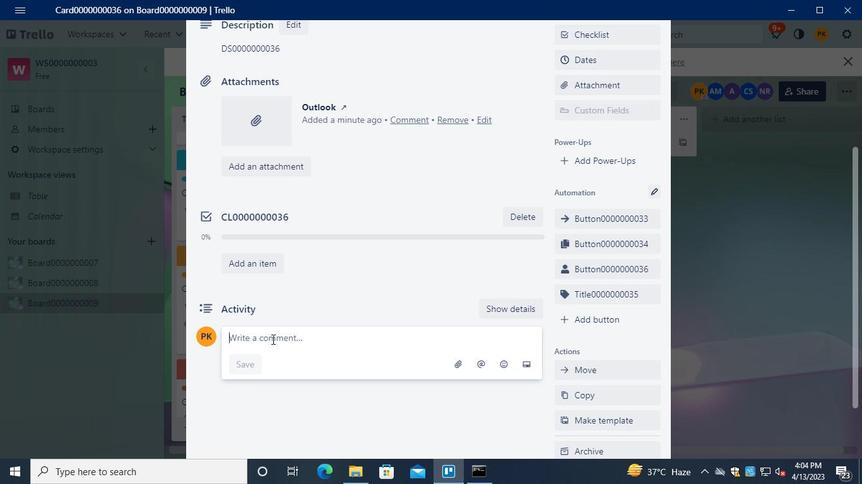 
Action: Keyboard Key.shift
Screenshot: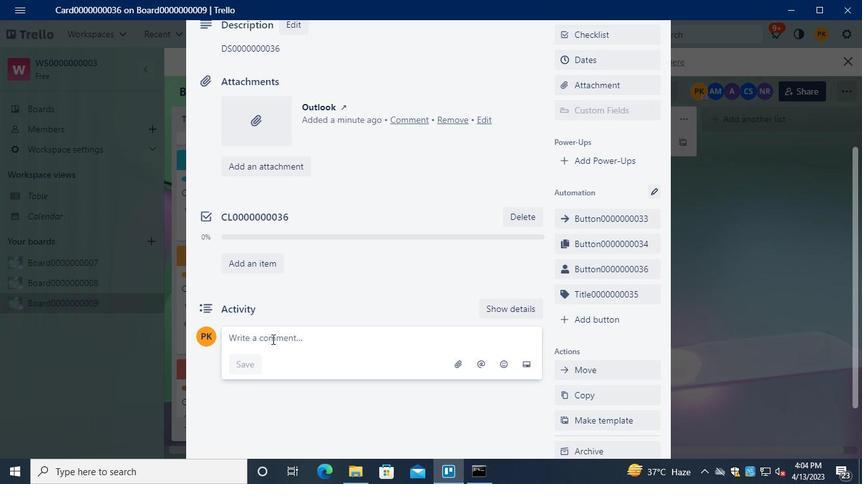 
Action: Keyboard Key.shift
Screenshot: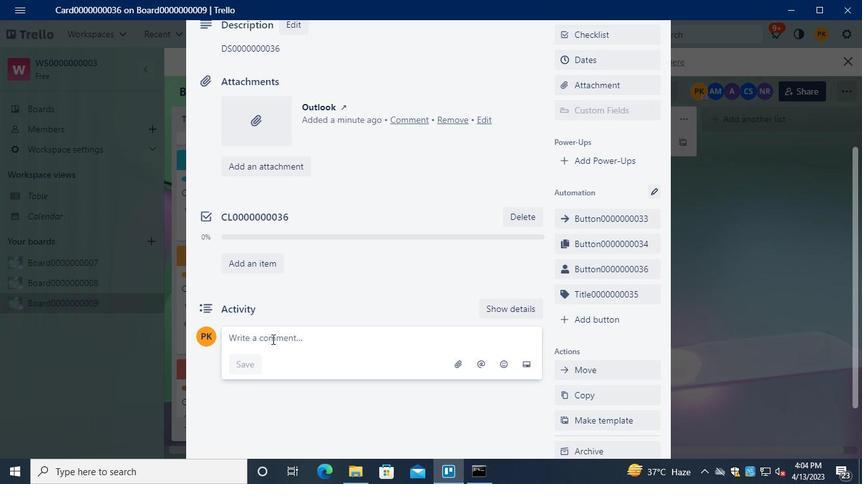 
Action: Keyboard Key.shift
Screenshot: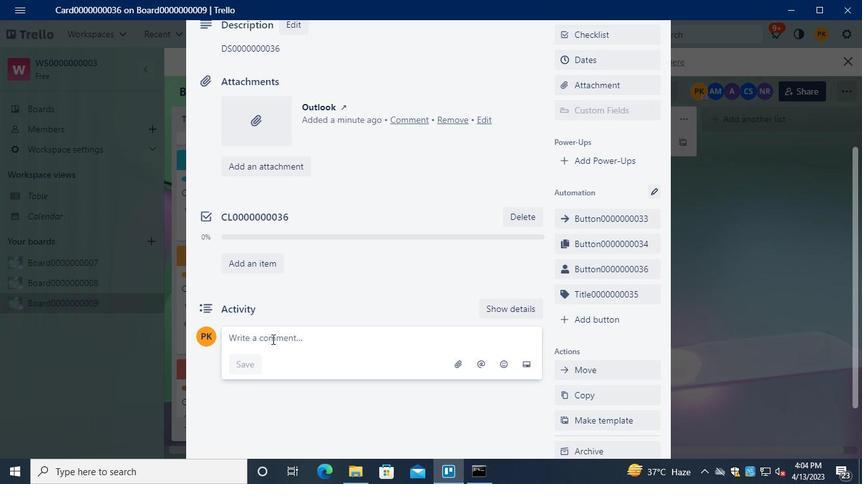 
Action: Keyboard Key.shift
Screenshot: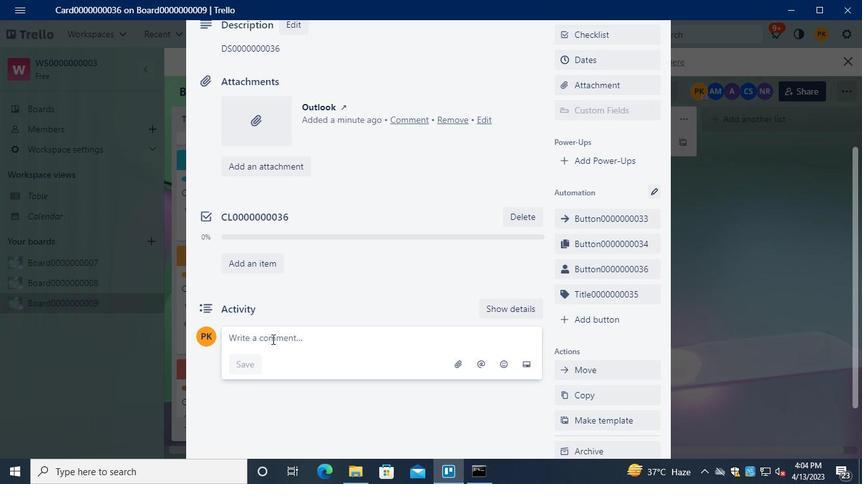 
Action: Keyboard C
Screenshot: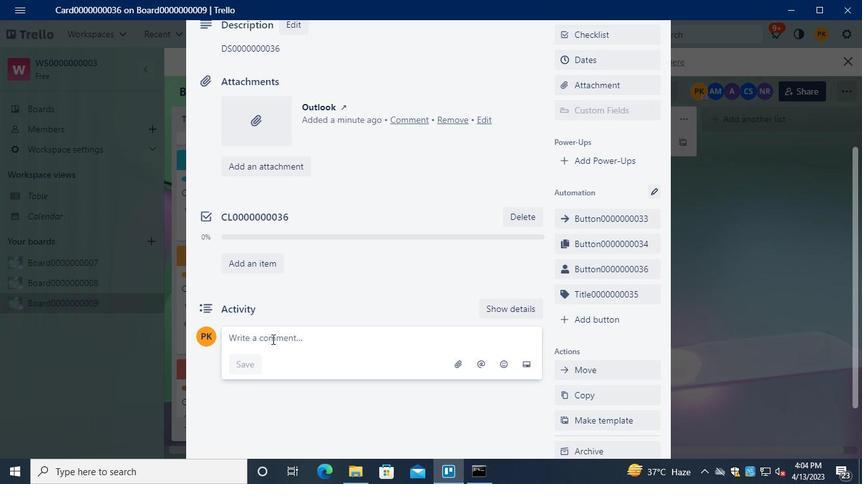 
Action: Keyboard M
Screenshot: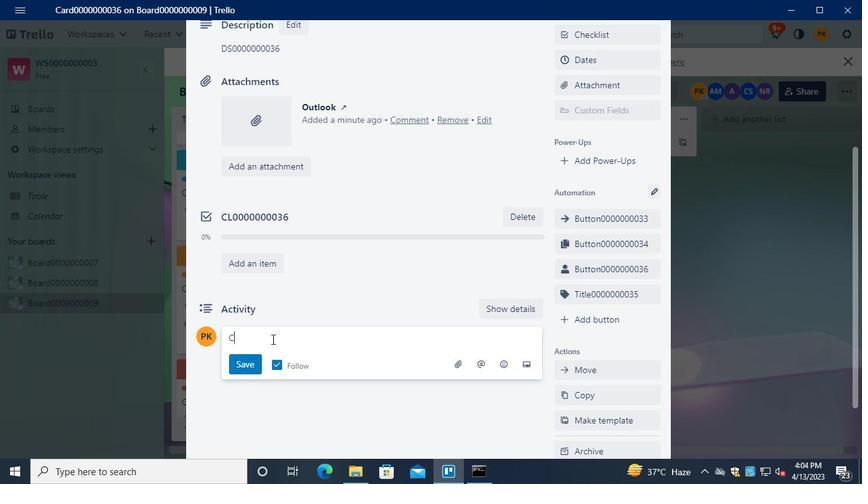 
Action: Mouse moved to (266, 341)
Screenshot: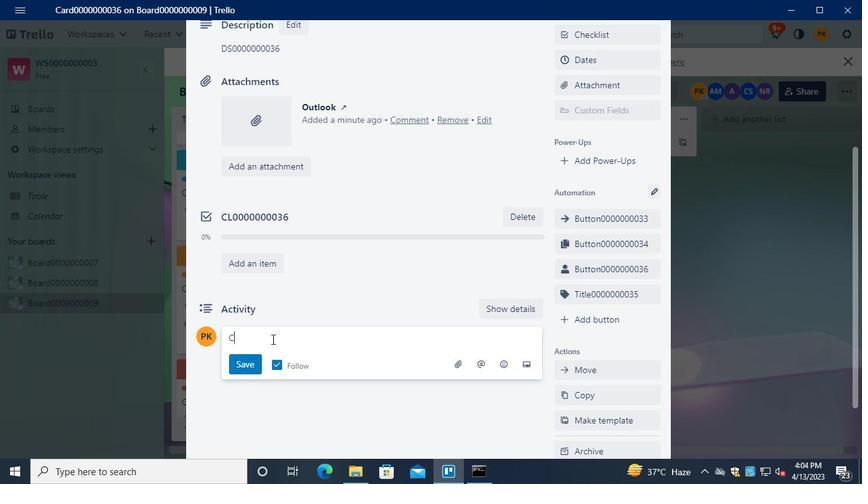 
Action: Keyboard <96>
Screenshot: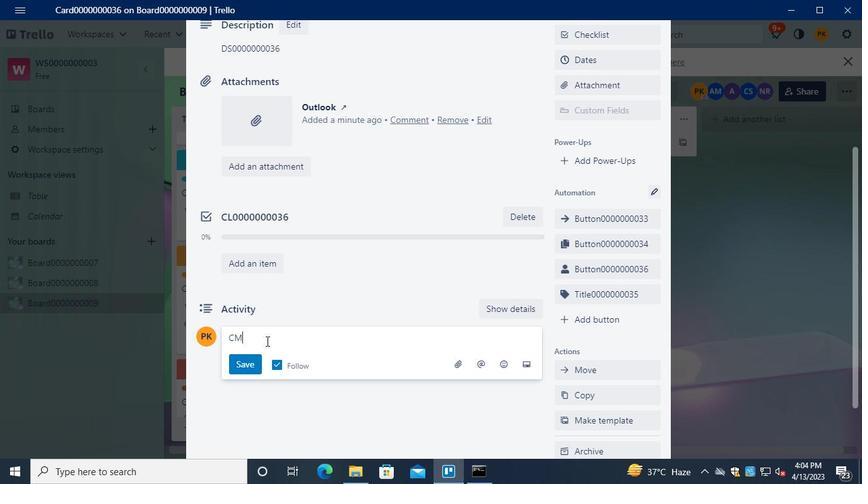 
Action: Keyboard <96>
Screenshot: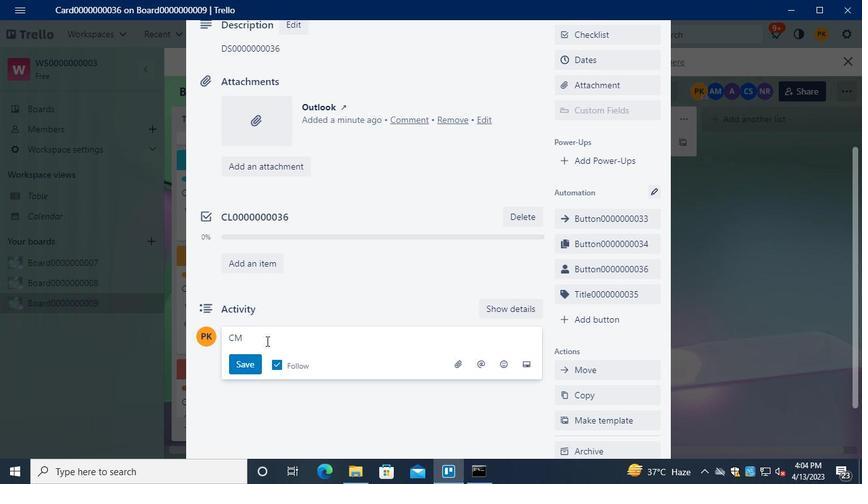 
Action: Keyboard <96>
Screenshot: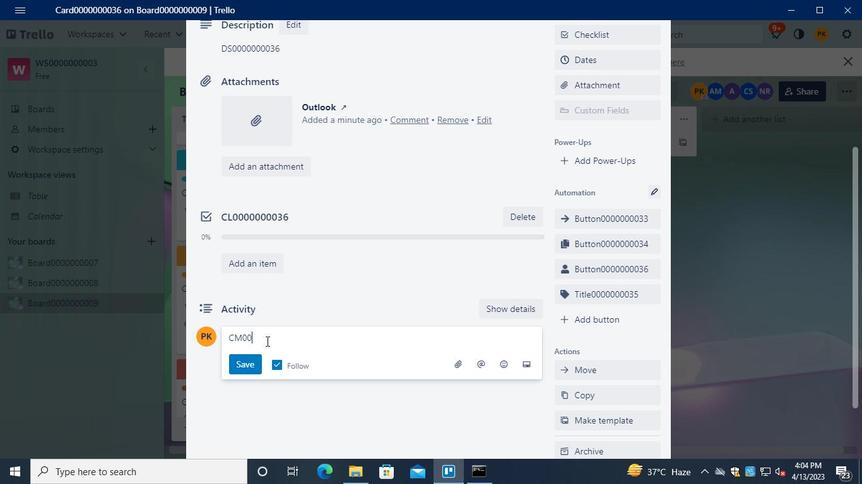 
Action: Keyboard <96>
Screenshot: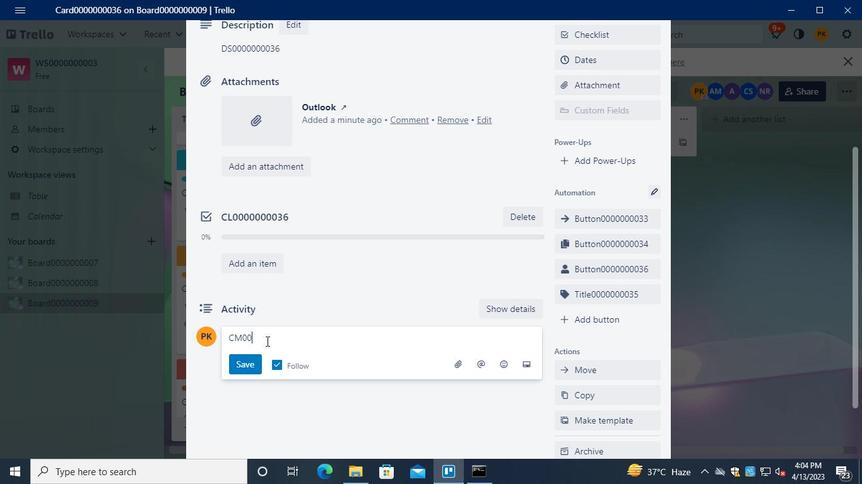 
Action: Keyboard <96>
Screenshot: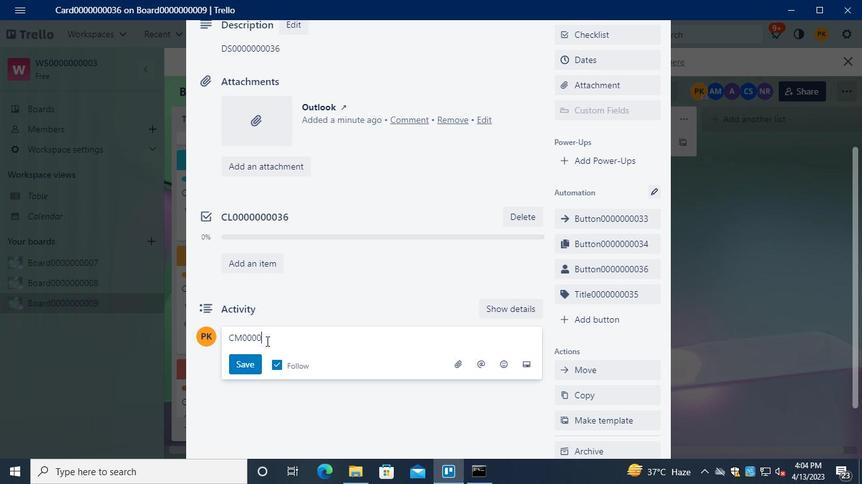 
Action: Keyboard <96>
Screenshot: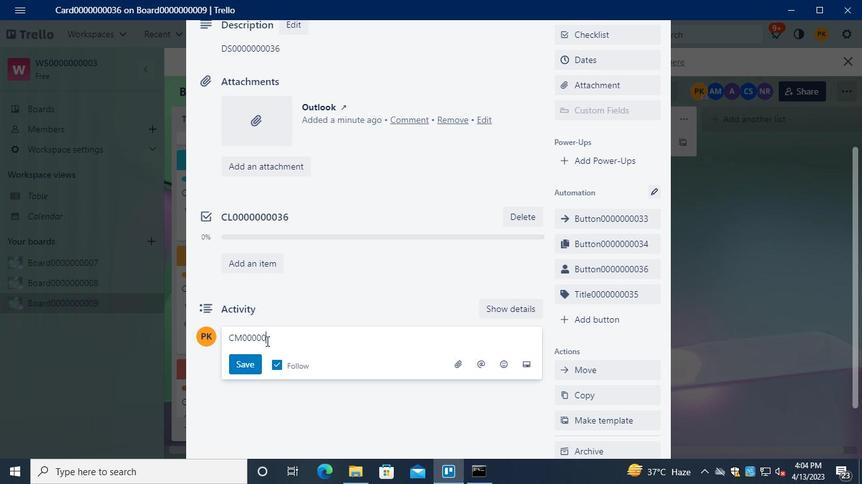 
Action: Keyboard <96>
Screenshot: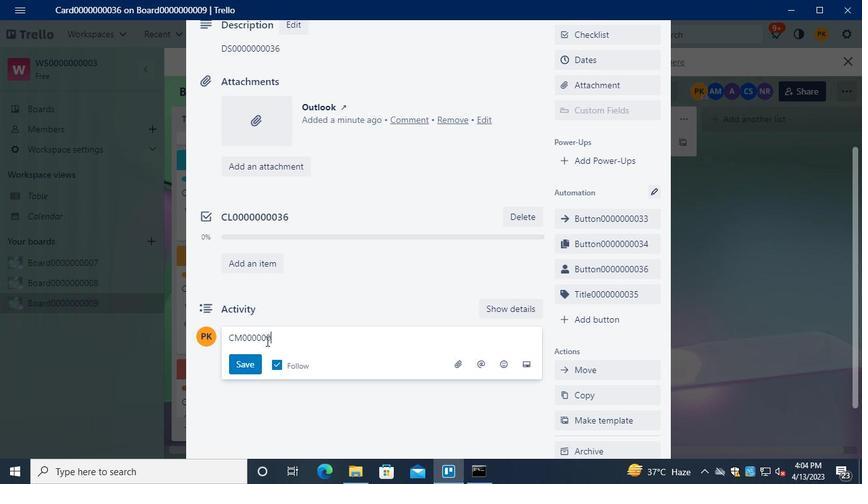 
Action: Keyboard <96>
Screenshot: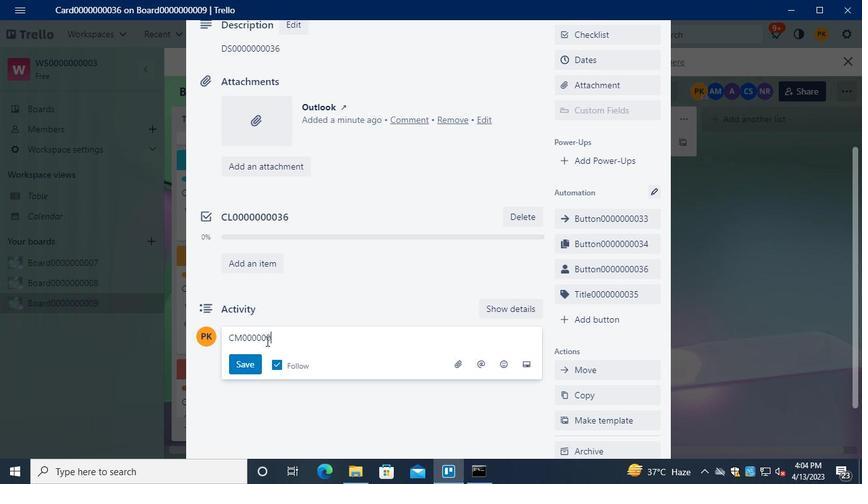 
Action: Keyboard <99>
Screenshot: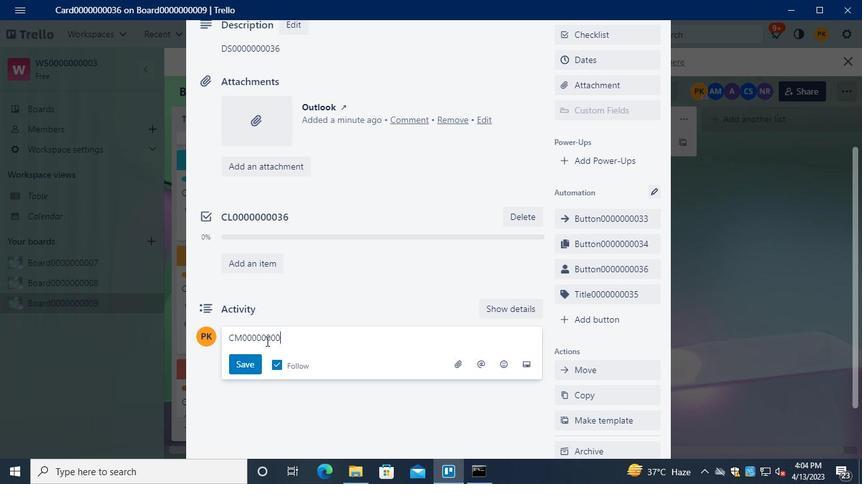 
Action: Keyboard <102>
Screenshot: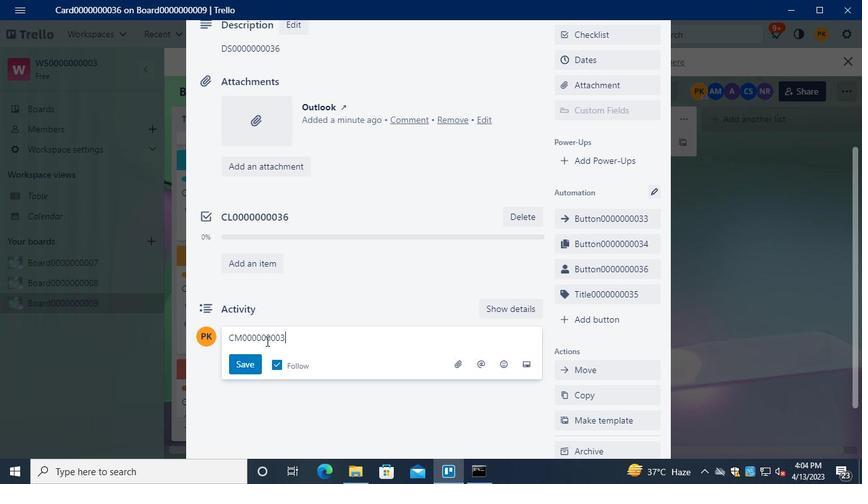 
Action: Mouse moved to (251, 363)
Screenshot: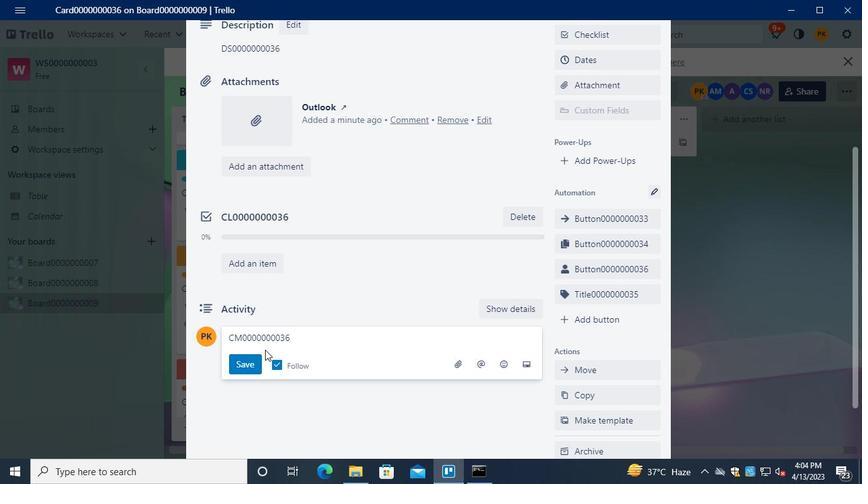 
Action: Mouse pressed left at (251, 363)
Screenshot: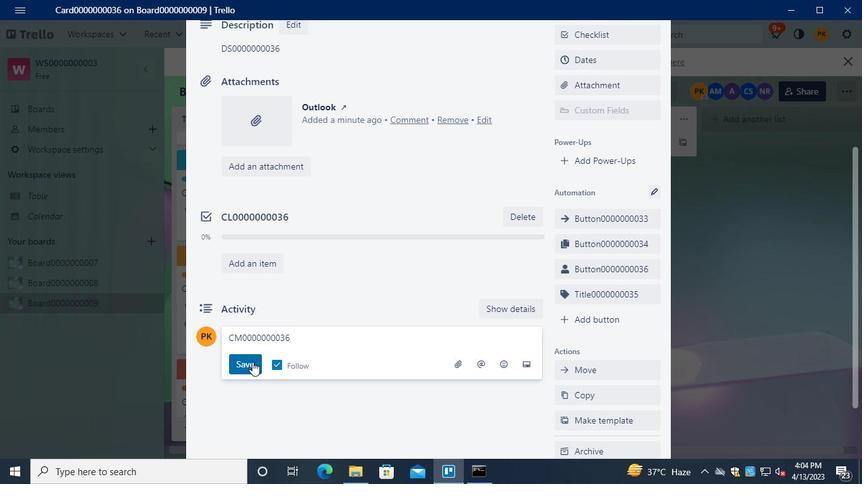 
Action: Mouse moved to (252, 364)
Screenshot: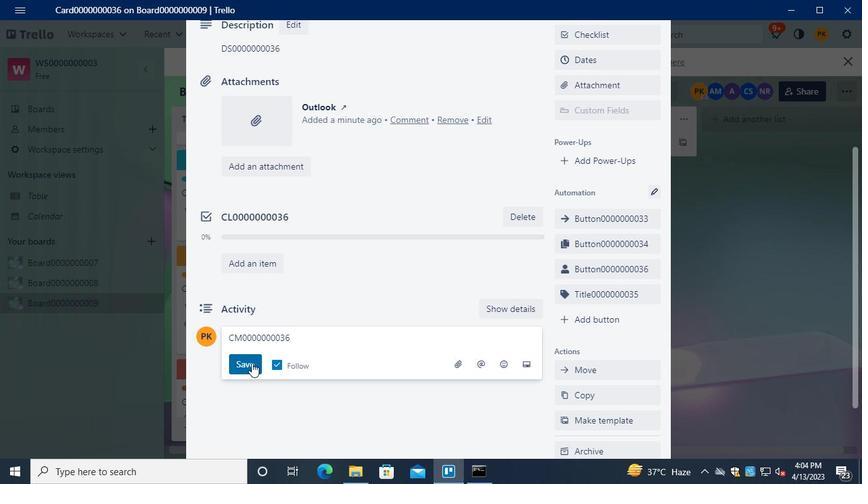 
Action: Keyboard Key.alt_l
Screenshot: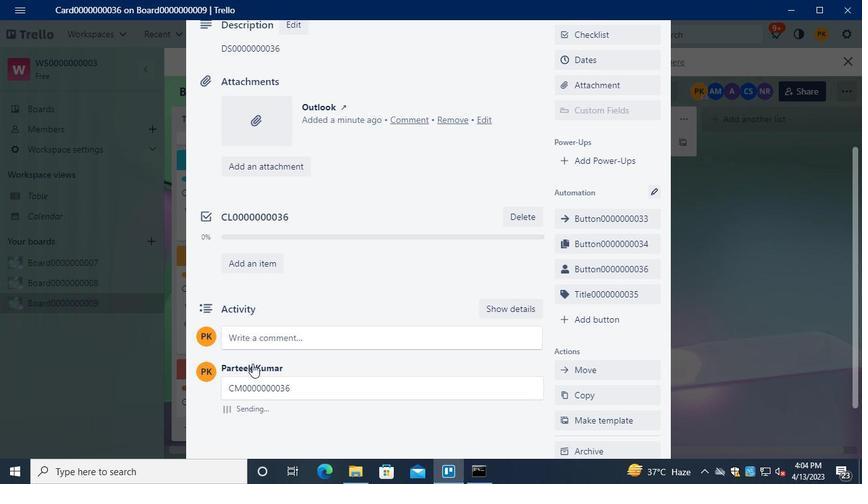 
Action: Keyboard Key.tab
Screenshot: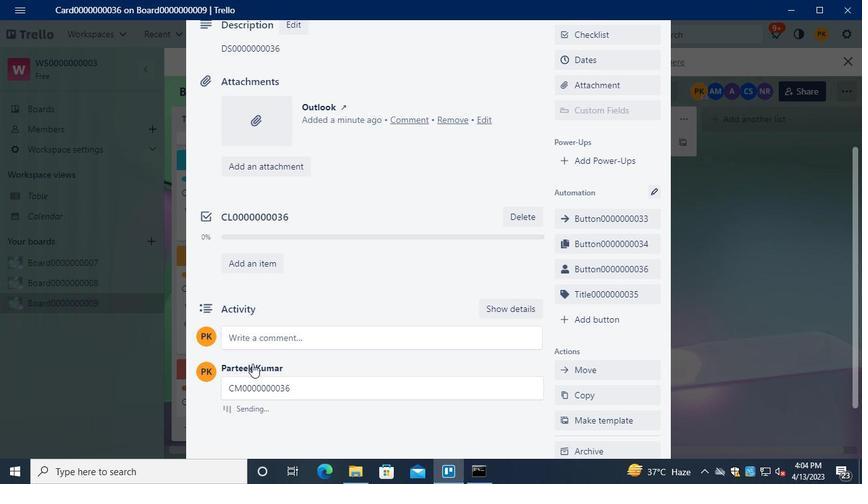 
Action: Mouse moved to (639, 39)
Screenshot: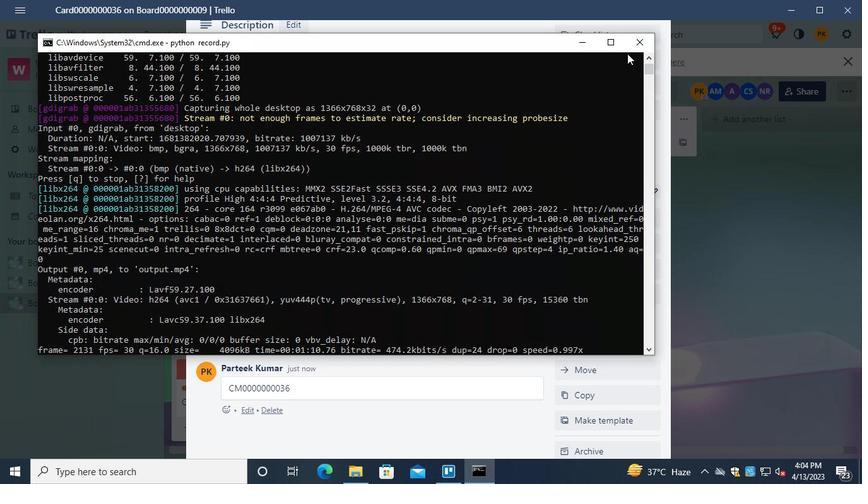 
Action: Mouse pressed left at (639, 39)
Screenshot: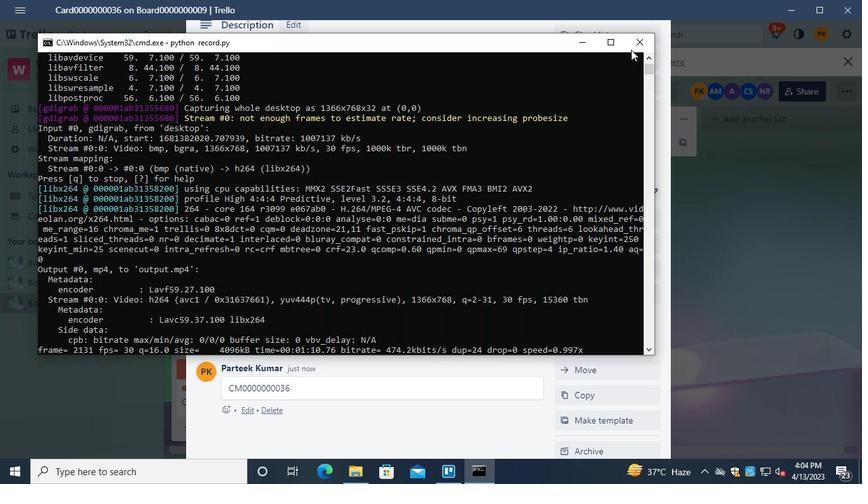 
Action: Mouse moved to (639, 39)
Screenshot: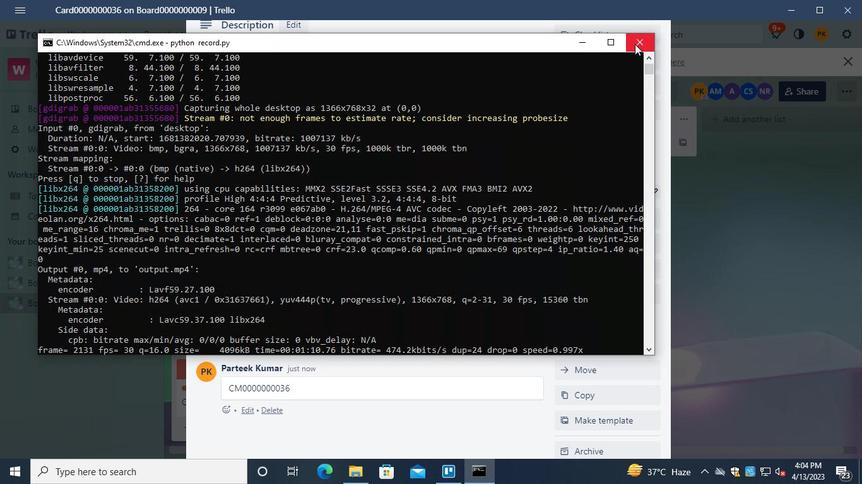 
